 Task: Find a place to stay in Durant, United States, from September 5 to September 13 for 6 adults, with a price range of ₹15,000 to ₹20,000, 3 bedrooms, 3 beds, and 3 bathrooms.
Action: Mouse moved to (464, 100)
Screenshot: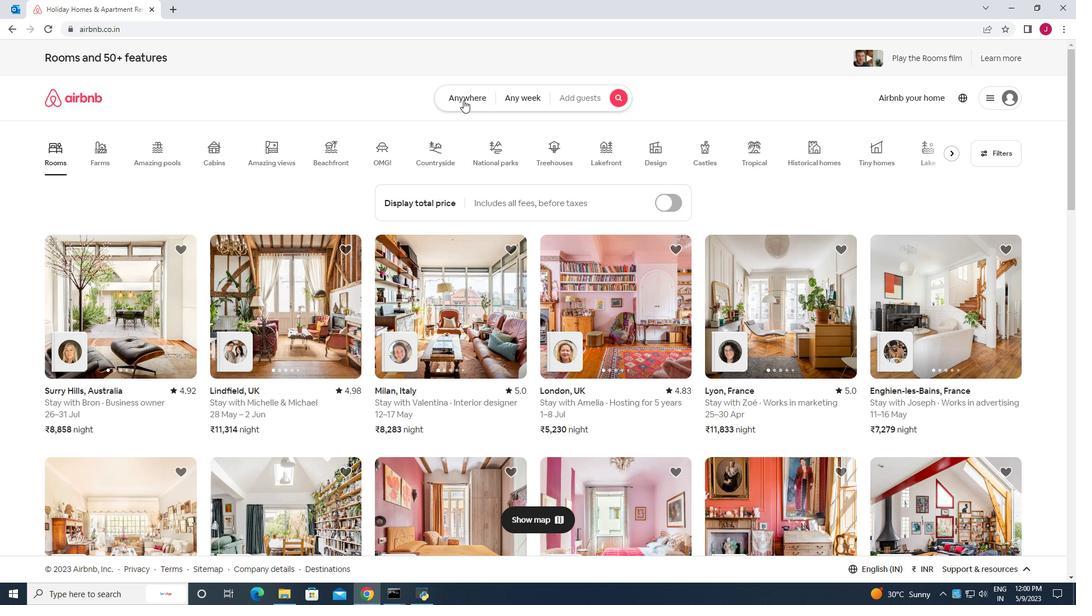 
Action: Mouse pressed left at (464, 100)
Screenshot: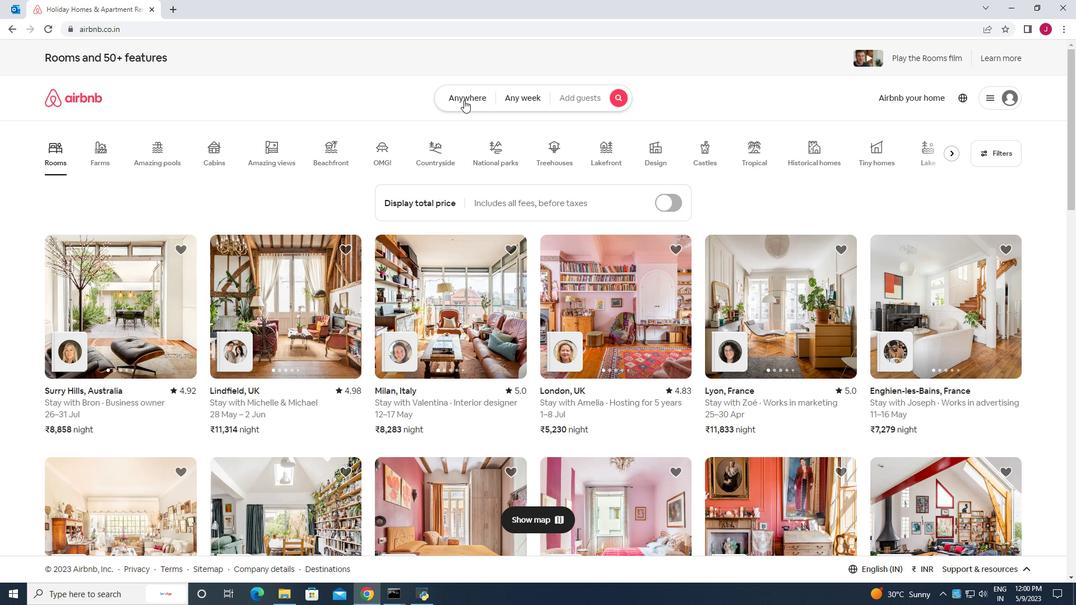 
Action: Mouse moved to (356, 141)
Screenshot: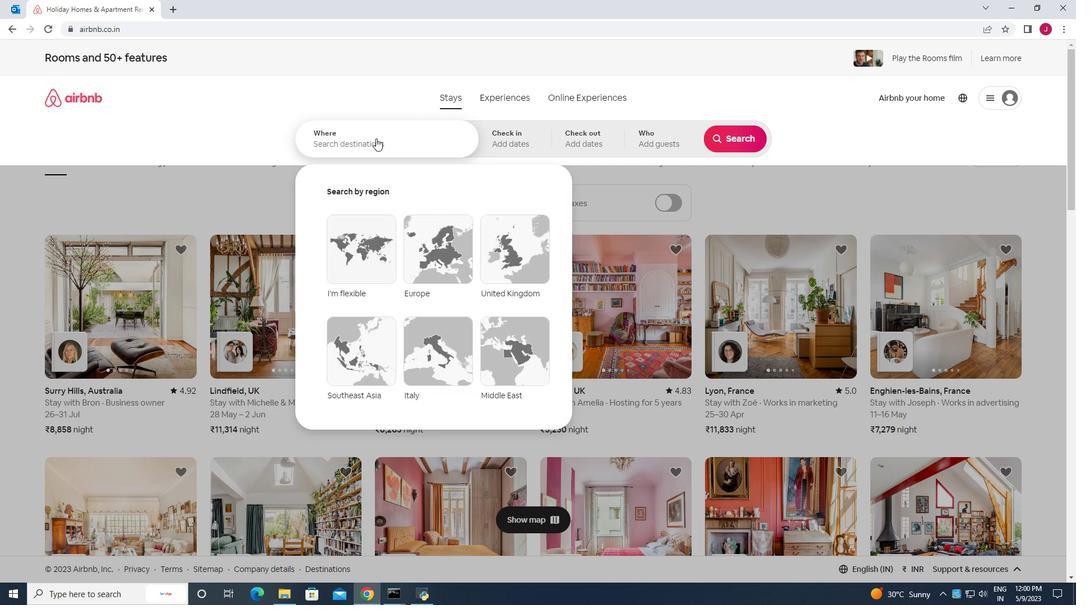 
Action: Mouse pressed left at (356, 141)
Screenshot: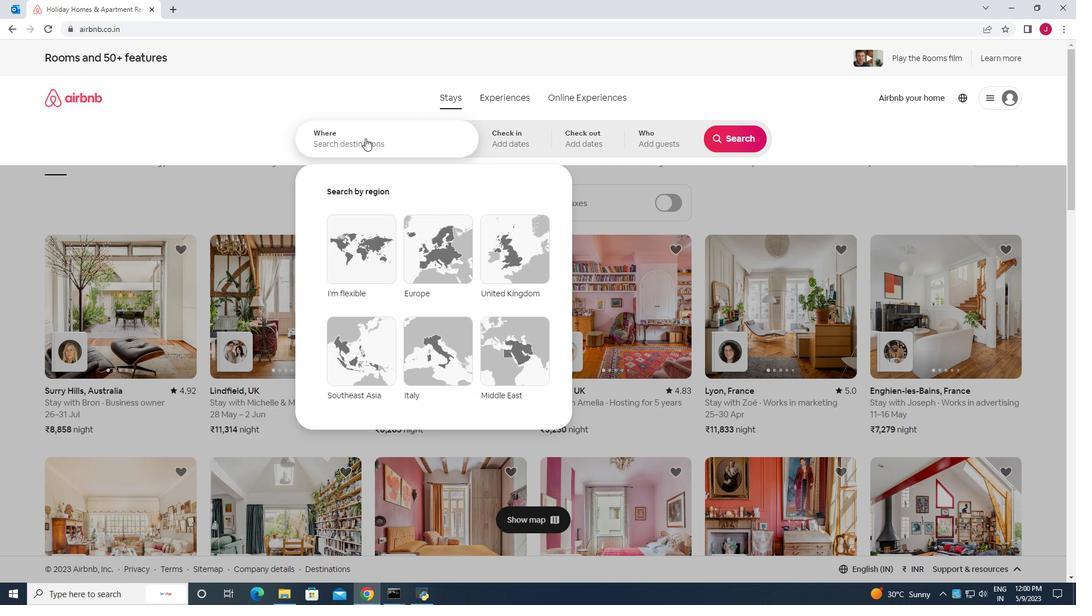 
Action: Key pressed d<Key.backspace><Key.caps_lock>D<Key.caps_lock>urant<Key.space>united<Key.space>states
Screenshot: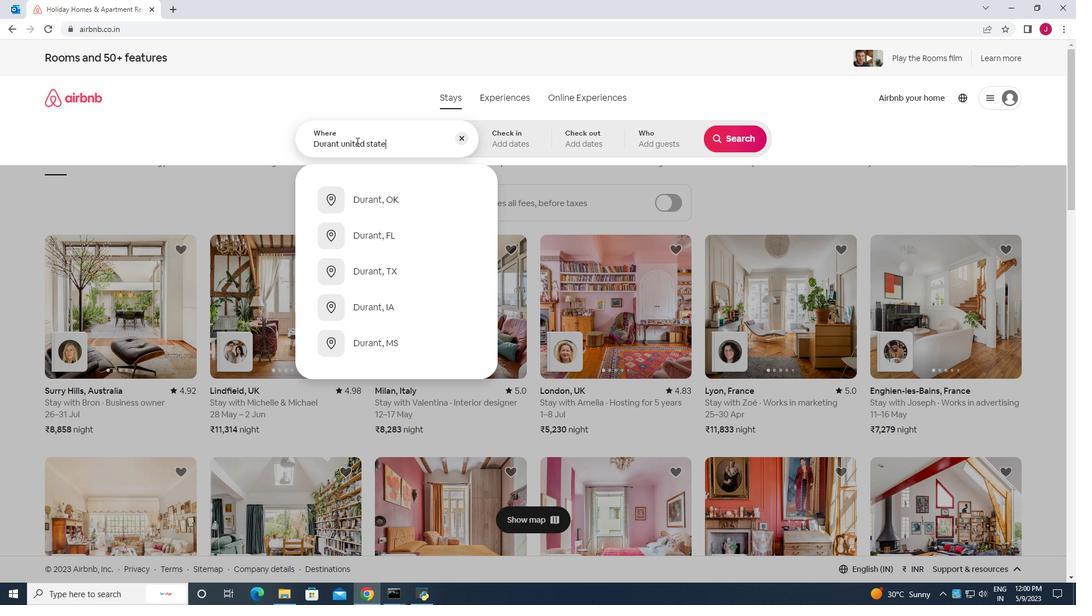 
Action: Mouse moved to (409, 147)
Screenshot: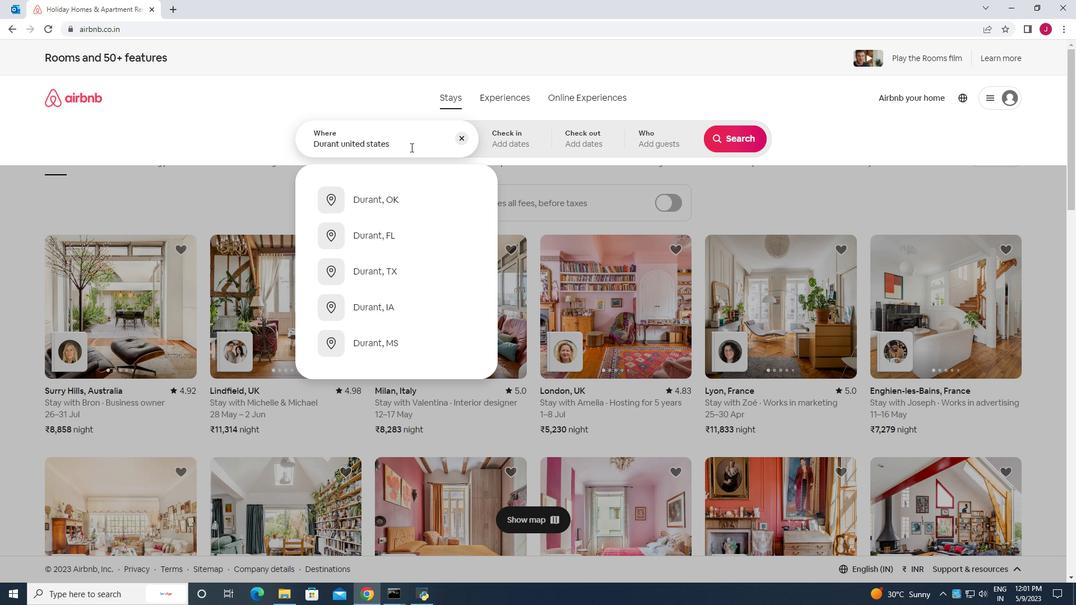 
Action: Key pressed <Key.enter>
Screenshot: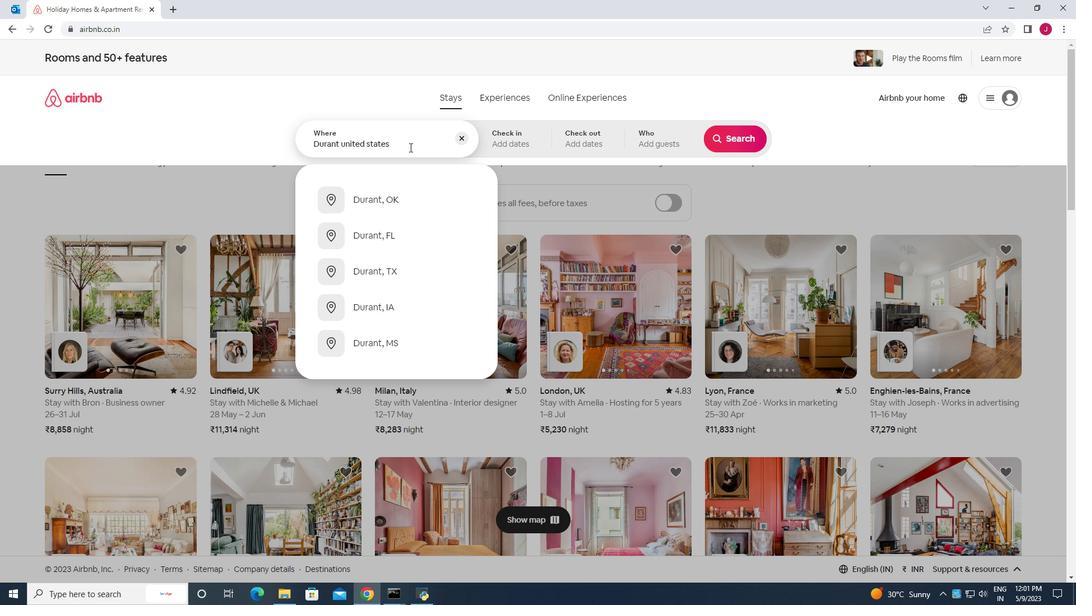 
Action: Mouse moved to (730, 229)
Screenshot: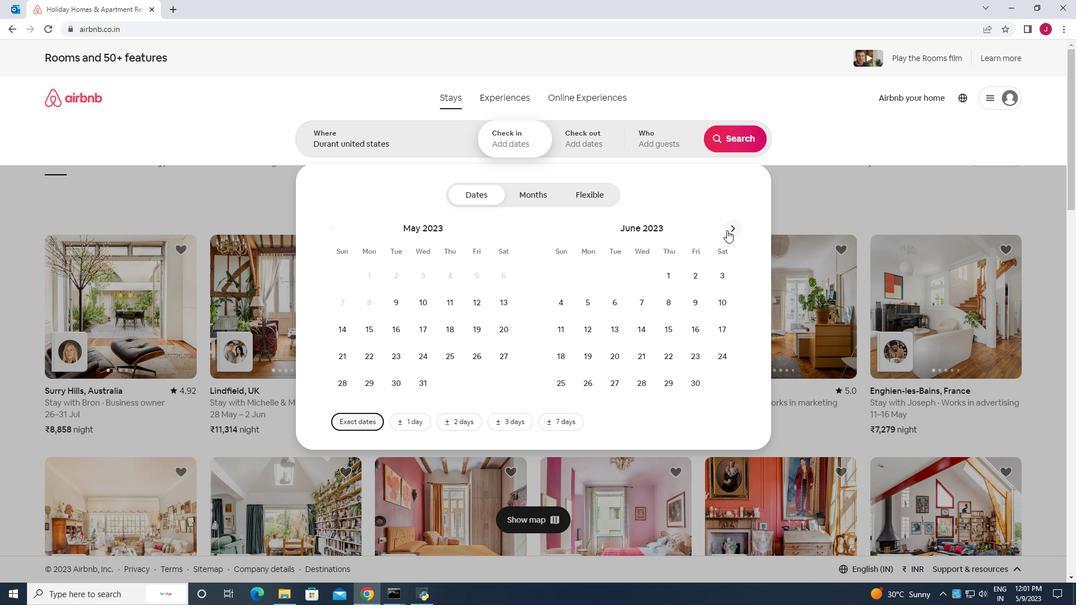 
Action: Mouse pressed left at (730, 229)
Screenshot: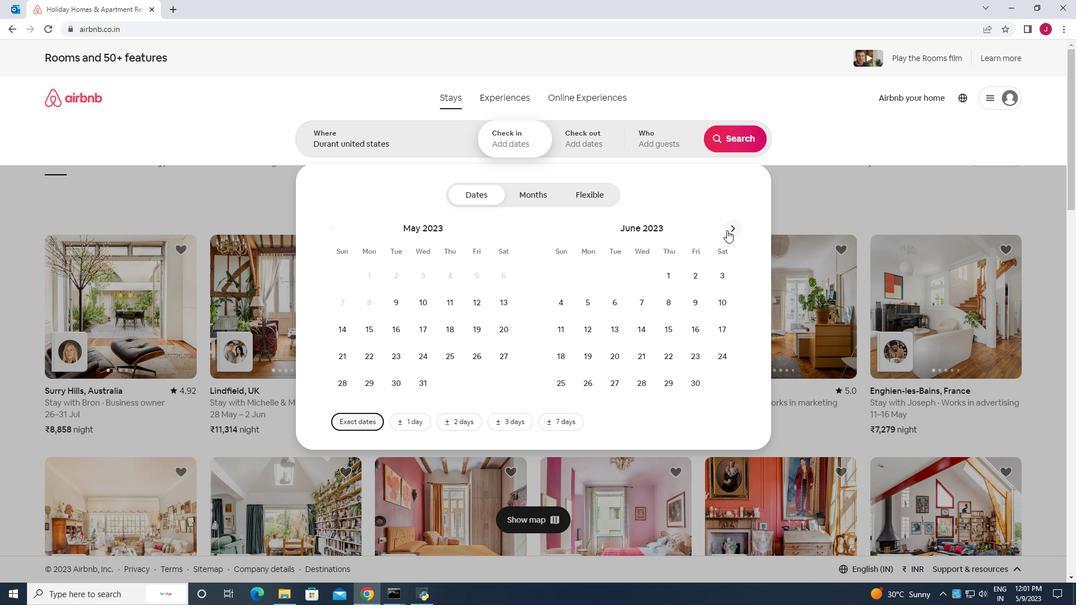 
Action: Mouse moved to (731, 229)
Screenshot: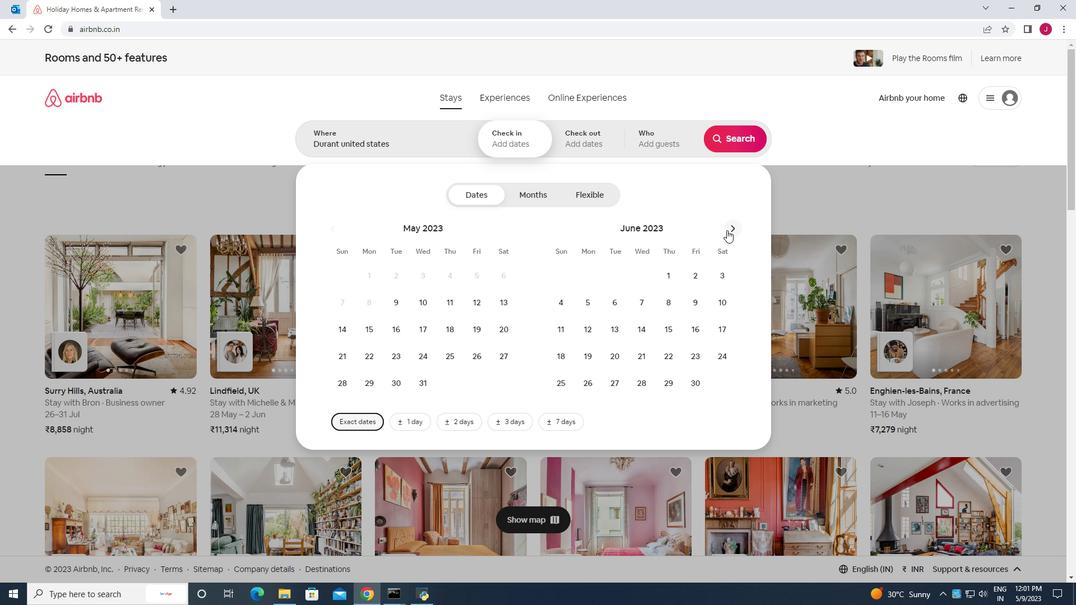 
Action: Mouse pressed left at (731, 229)
Screenshot: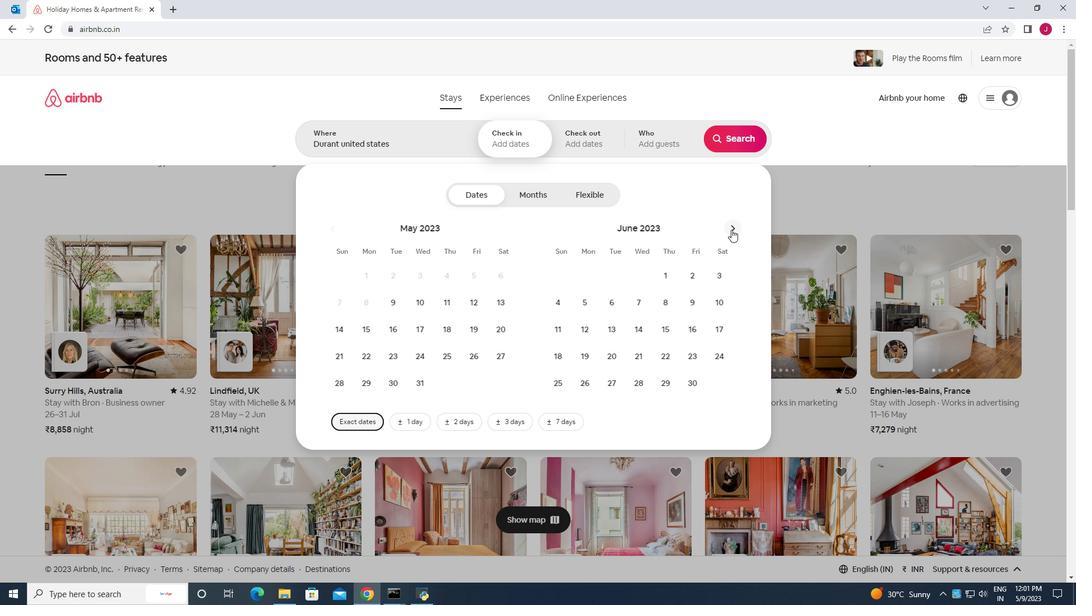 
Action: Mouse moved to (729, 229)
Screenshot: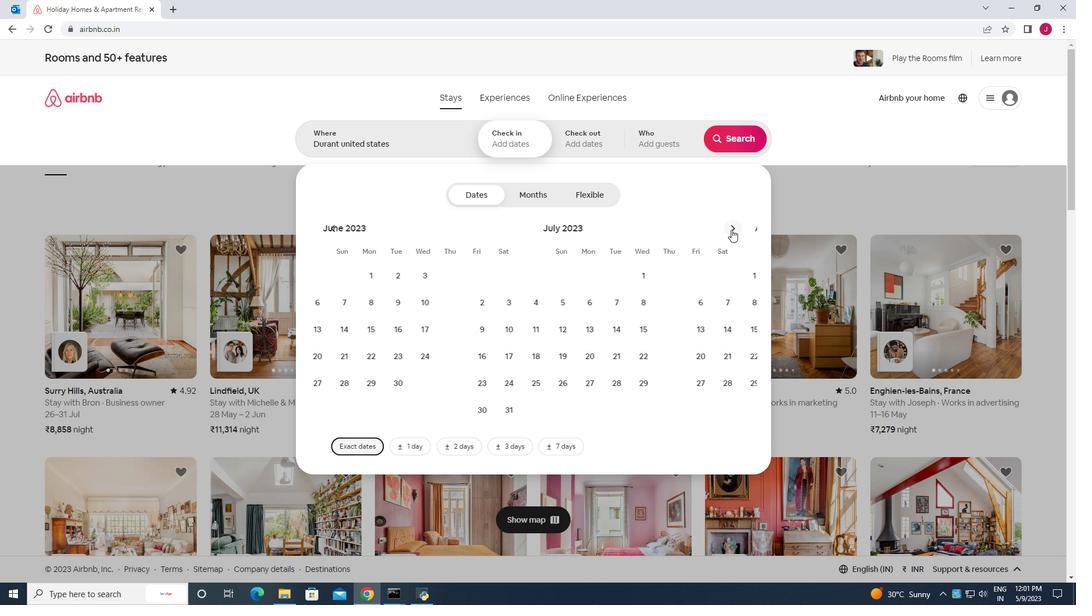 
Action: Mouse pressed left at (729, 229)
Screenshot: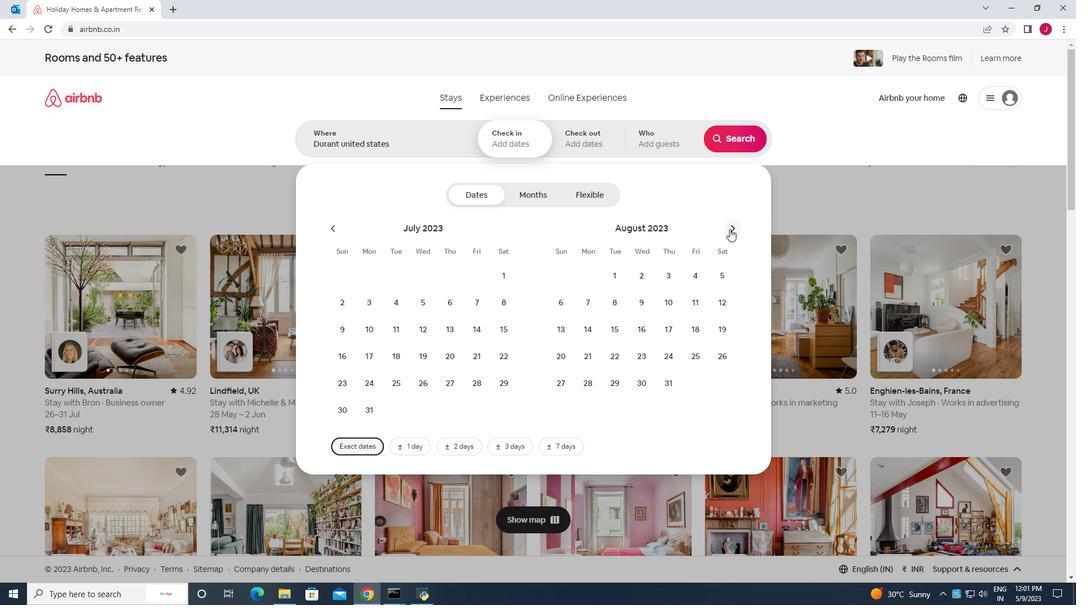 
Action: Mouse moved to (613, 302)
Screenshot: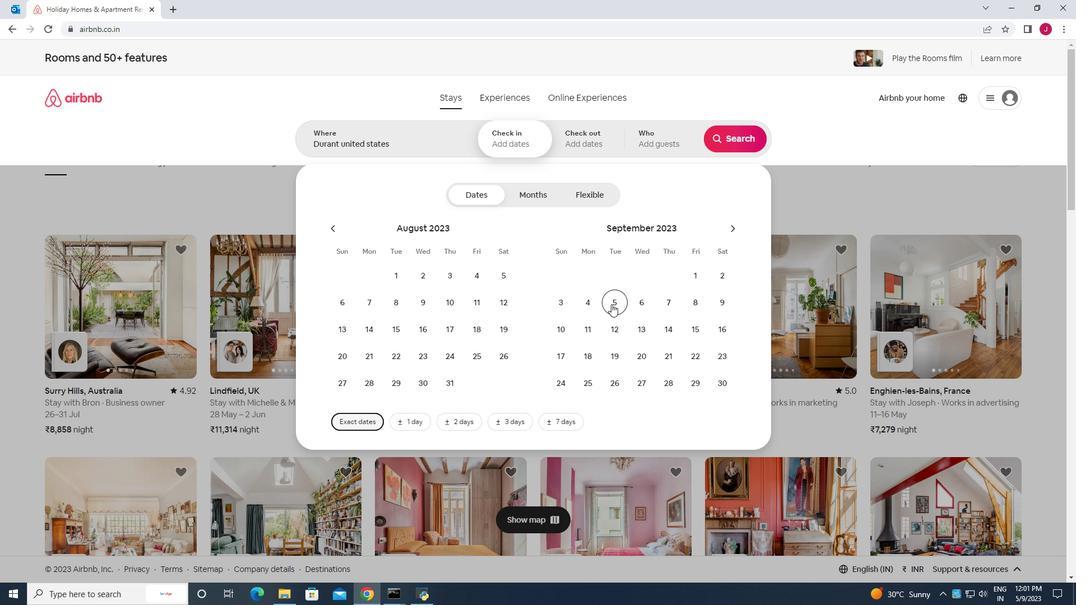 
Action: Mouse pressed left at (613, 302)
Screenshot: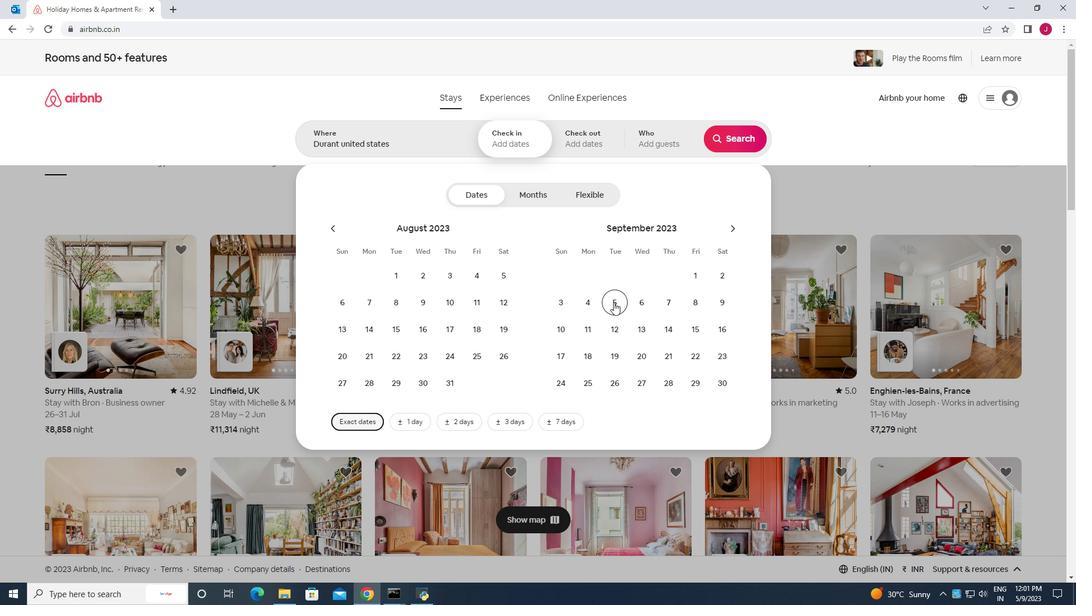 
Action: Mouse moved to (644, 329)
Screenshot: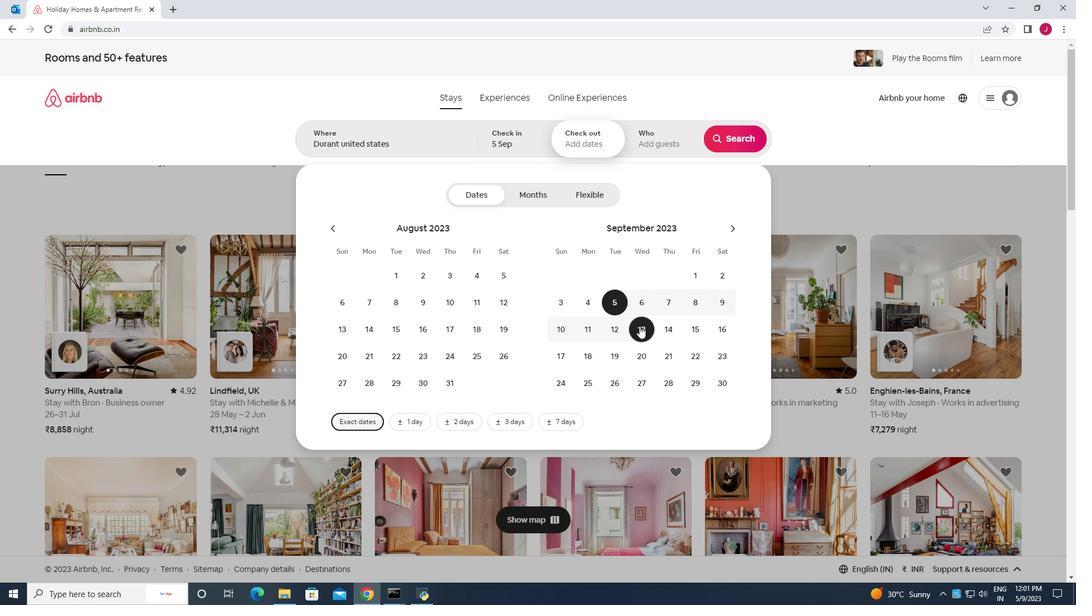 
Action: Mouse pressed left at (644, 329)
Screenshot: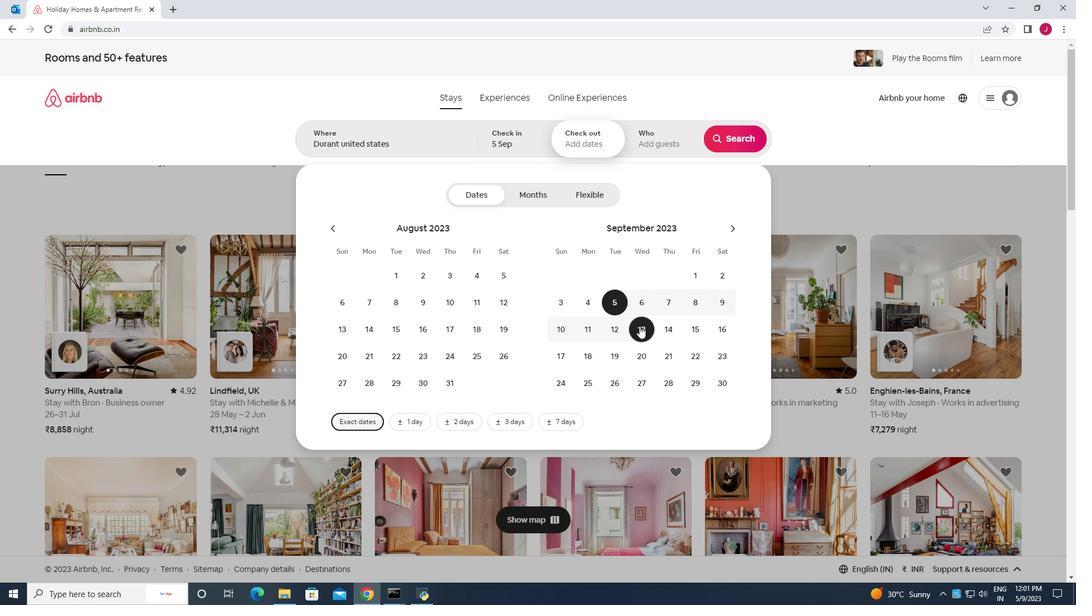 
Action: Mouse moved to (658, 144)
Screenshot: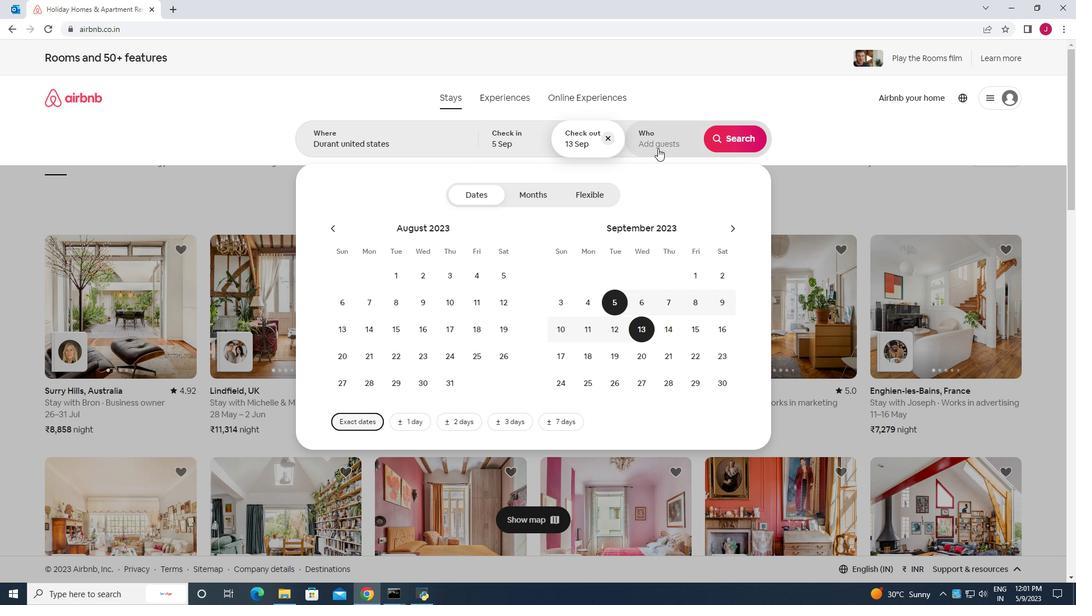 
Action: Mouse pressed left at (658, 144)
Screenshot: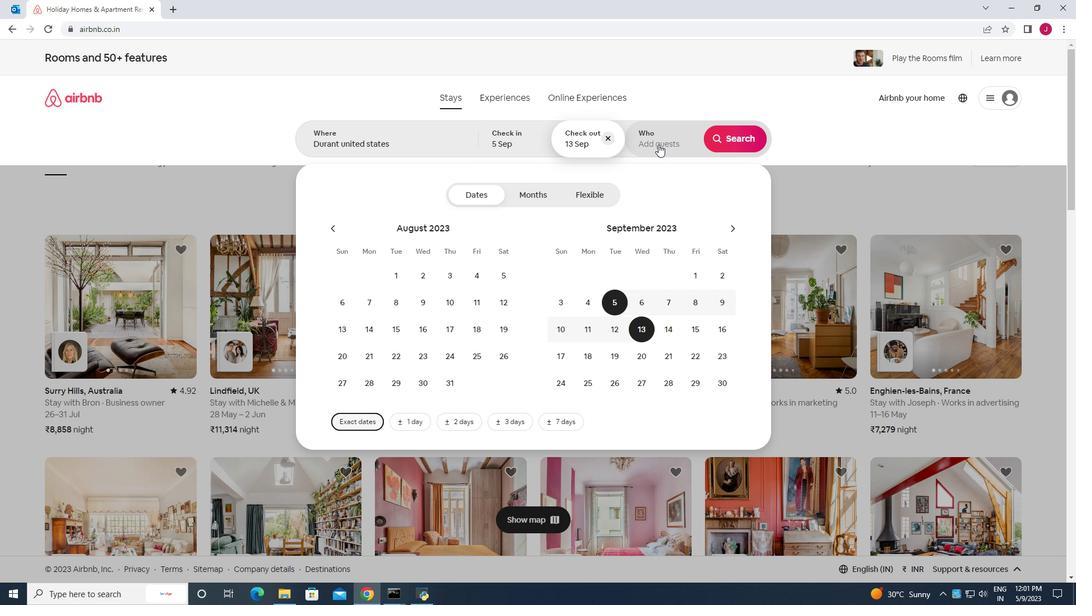 
Action: Mouse moved to (742, 199)
Screenshot: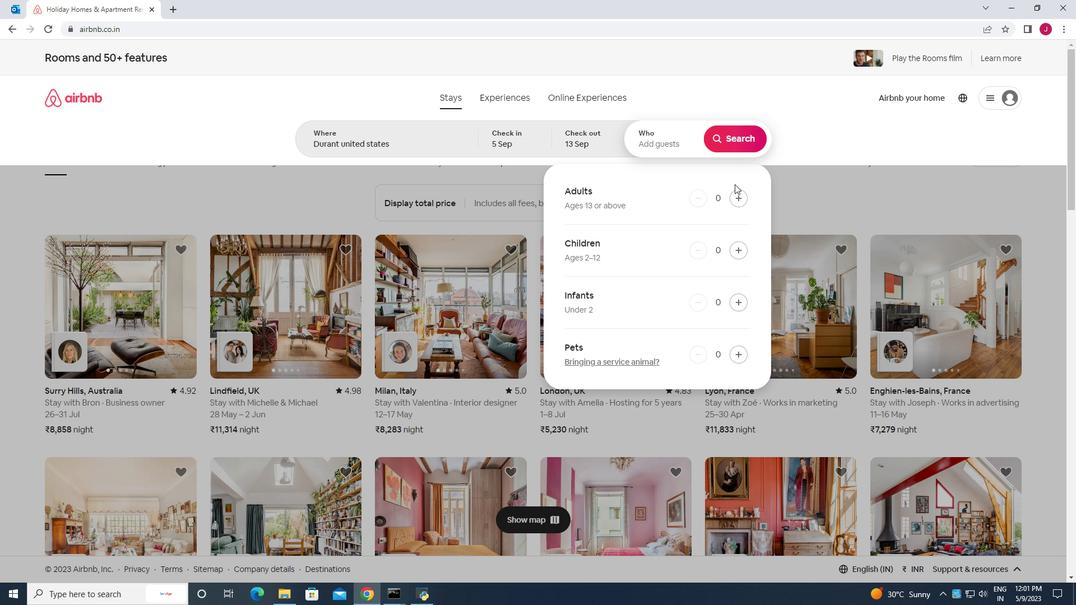 
Action: Mouse pressed left at (742, 199)
Screenshot: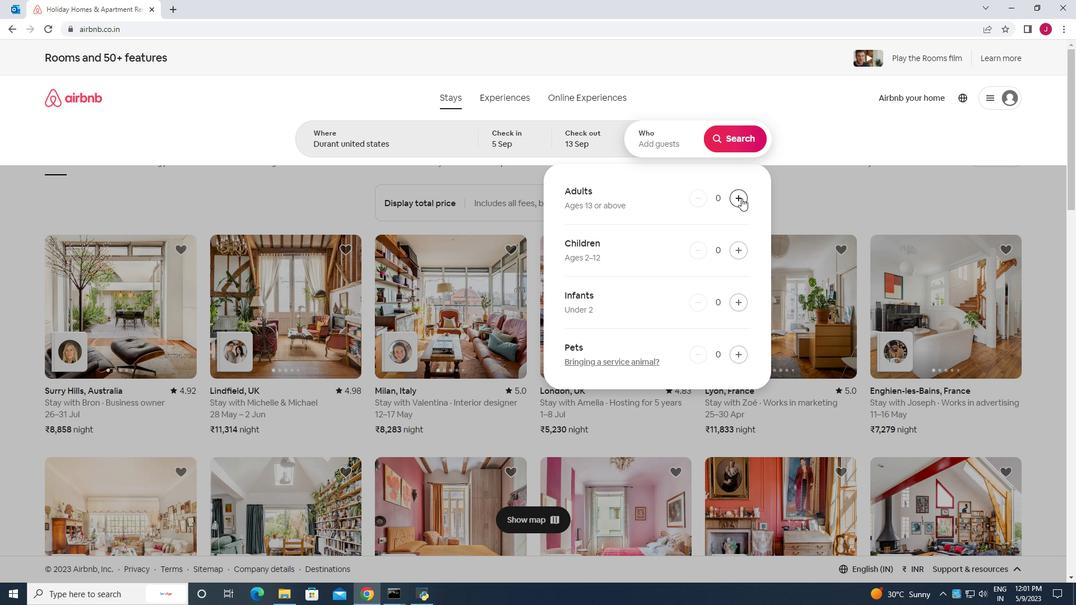 
Action: Mouse moved to (742, 199)
Screenshot: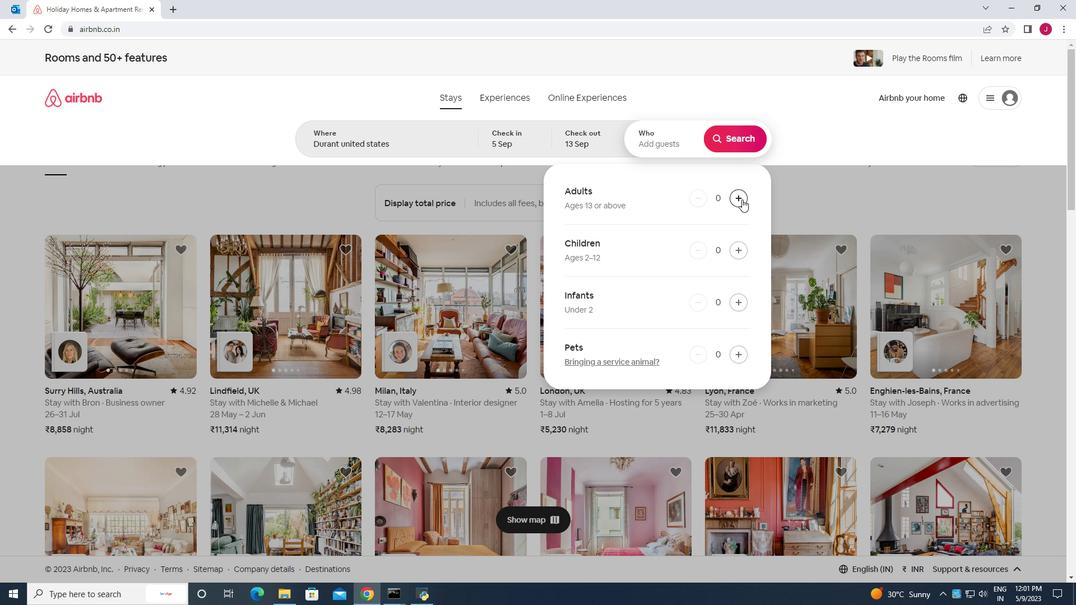 
Action: Mouse pressed left at (742, 199)
Screenshot: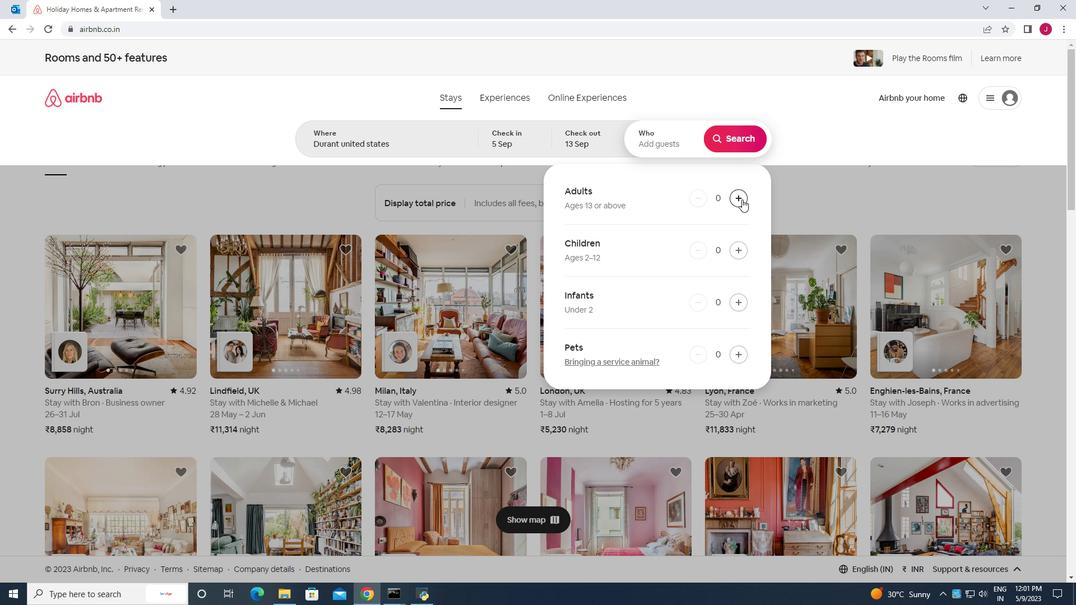 
Action: Mouse pressed left at (742, 199)
Screenshot: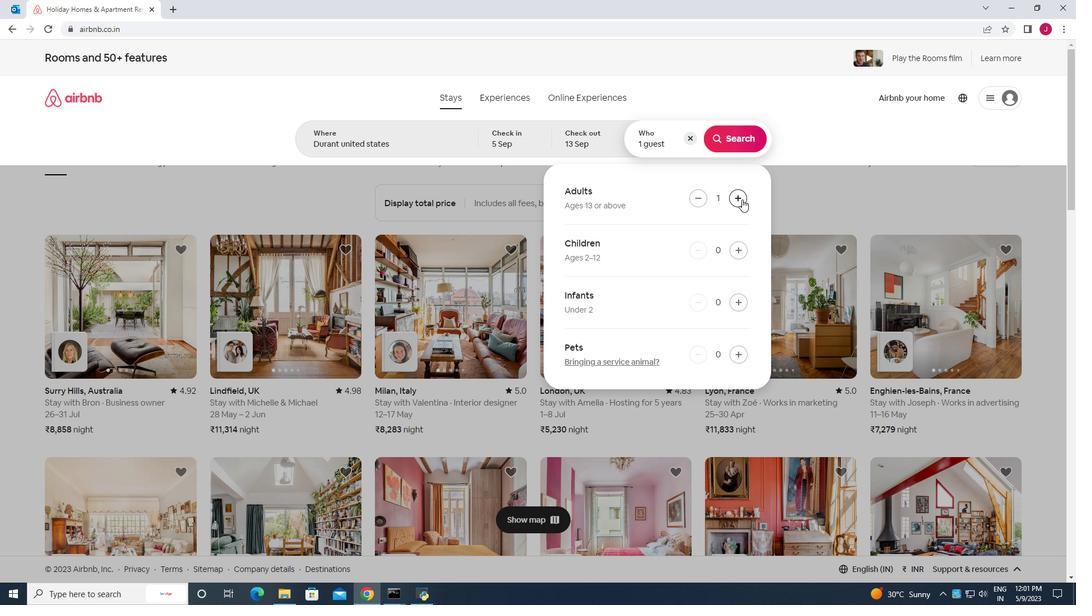
Action: Mouse pressed left at (742, 199)
Screenshot: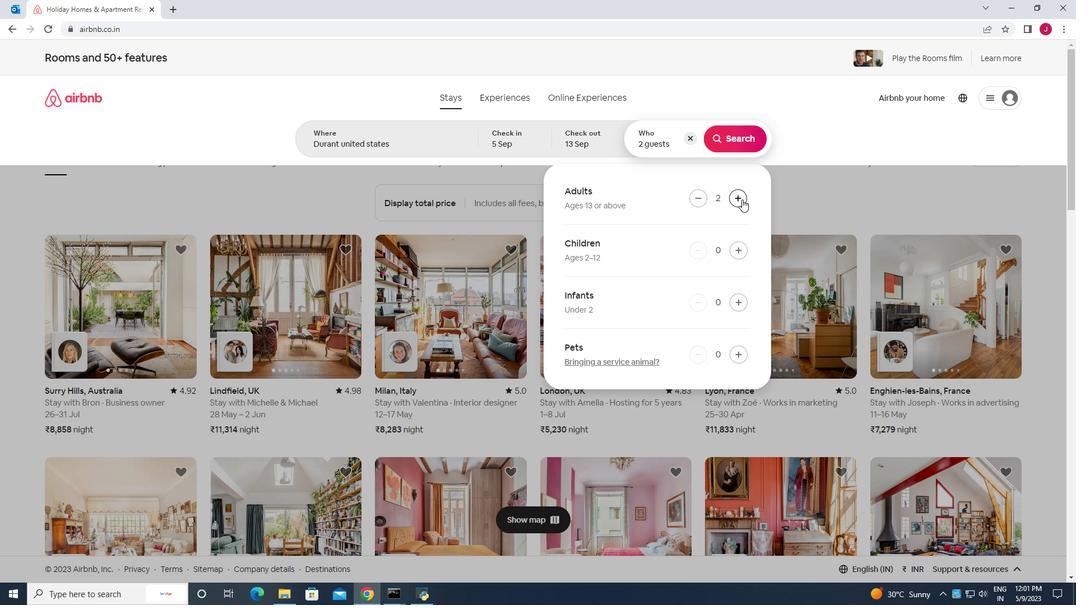 
Action: Mouse pressed left at (742, 199)
Screenshot: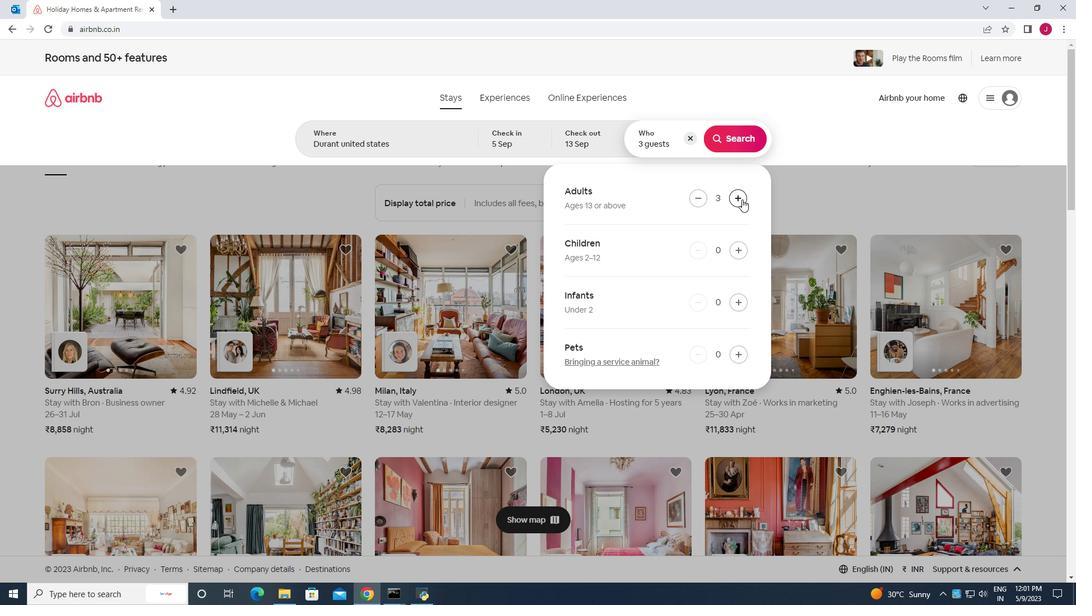 
Action: Mouse pressed left at (742, 199)
Screenshot: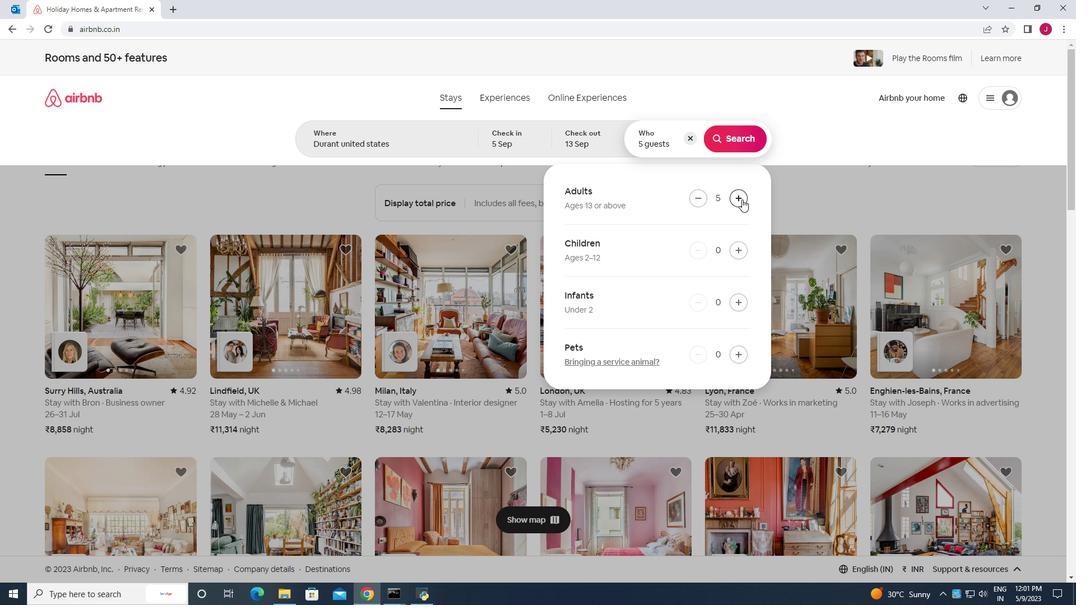 
Action: Mouse moved to (741, 137)
Screenshot: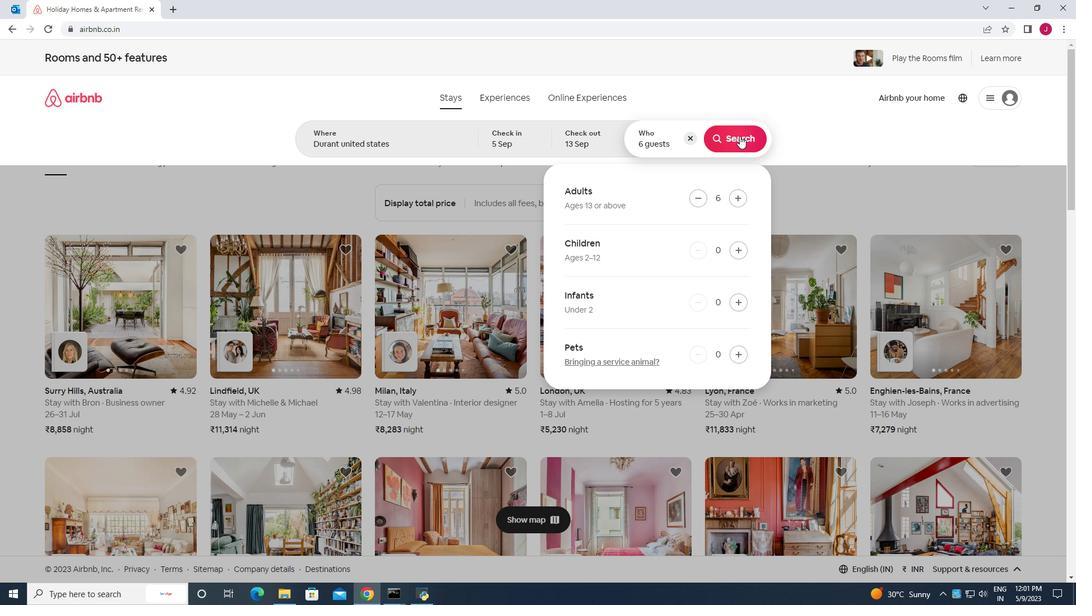 
Action: Mouse pressed left at (741, 137)
Screenshot: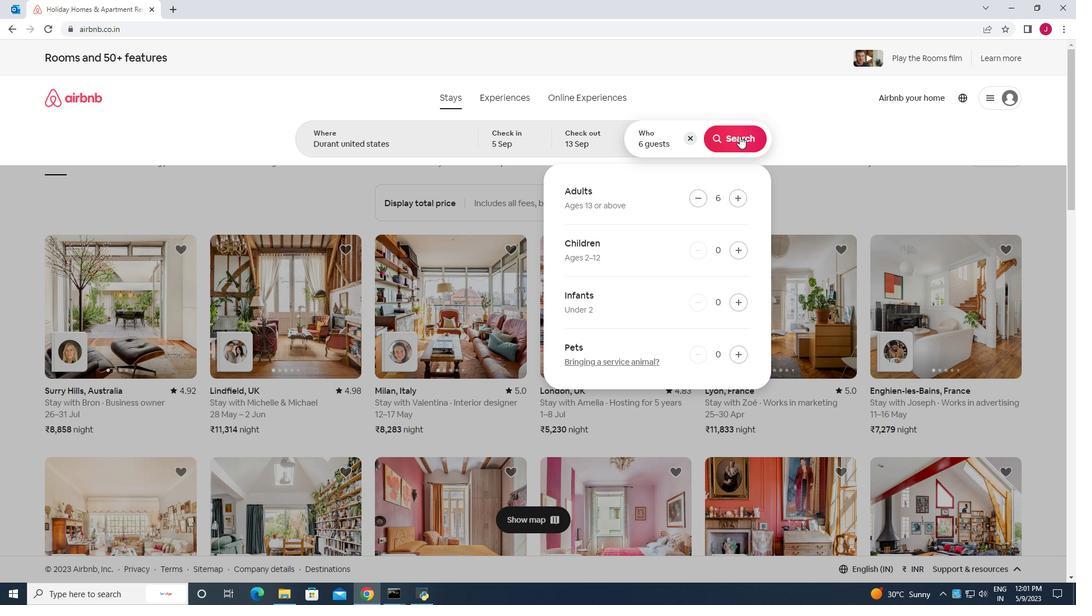 
Action: Mouse moved to (1034, 104)
Screenshot: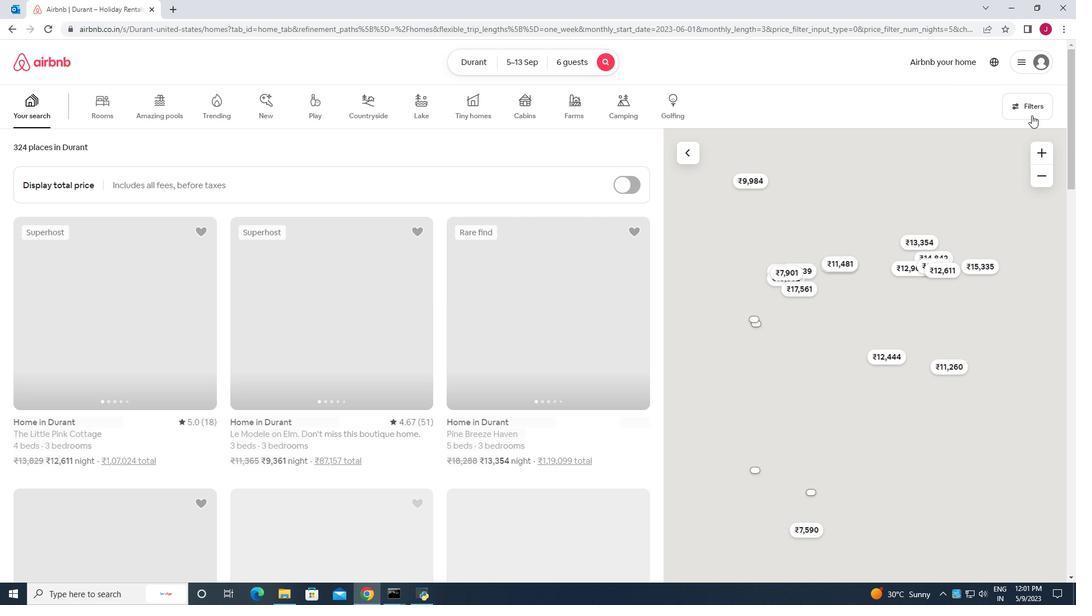 
Action: Mouse pressed left at (1034, 104)
Screenshot: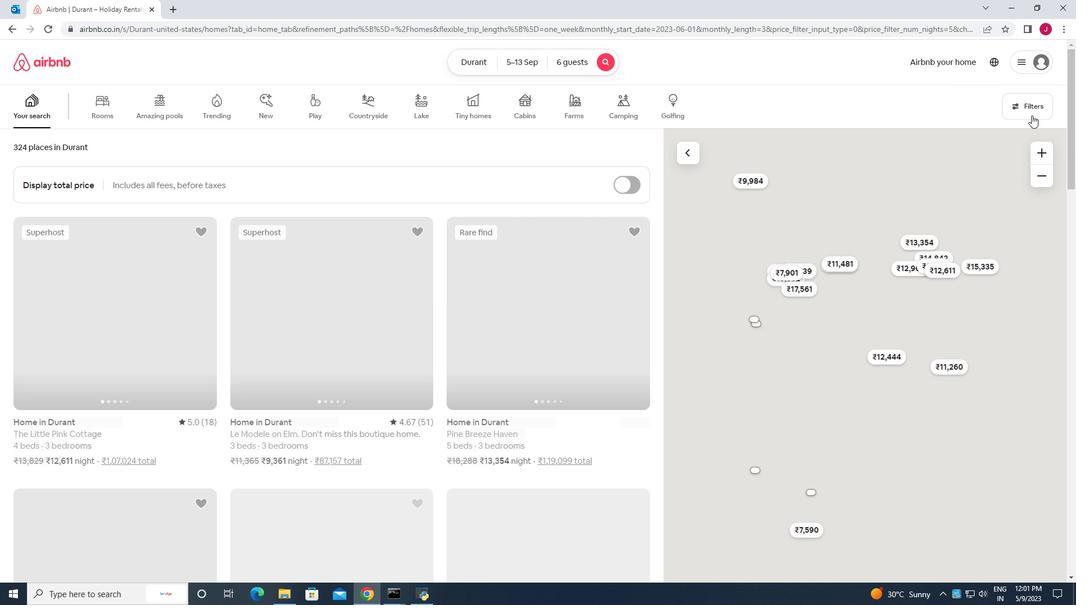 
Action: Mouse moved to (409, 380)
Screenshot: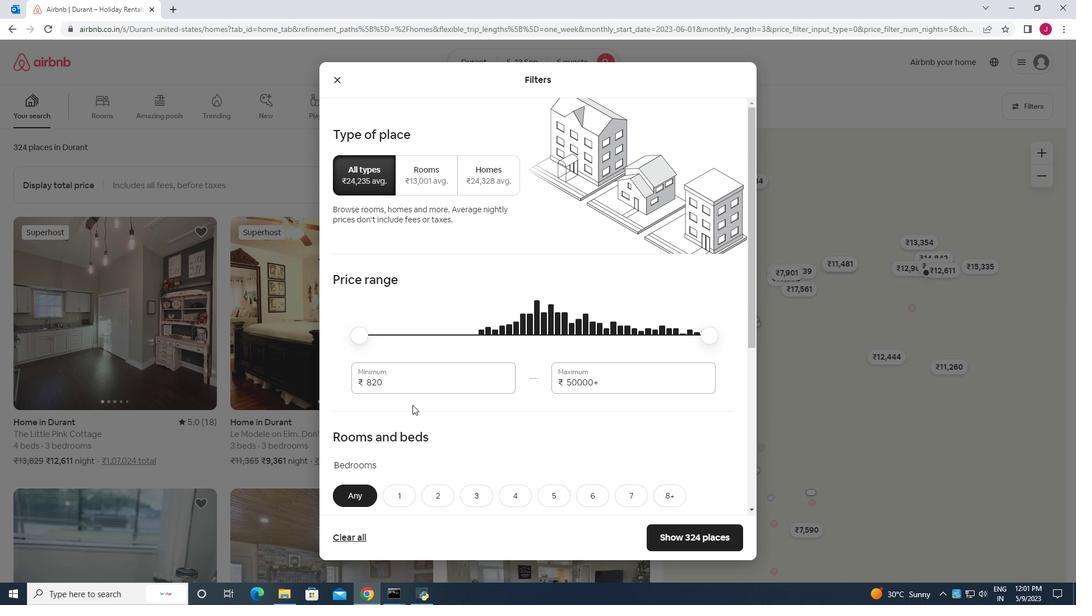 
Action: Mouse pressed left at (409, 380)
Screenshot: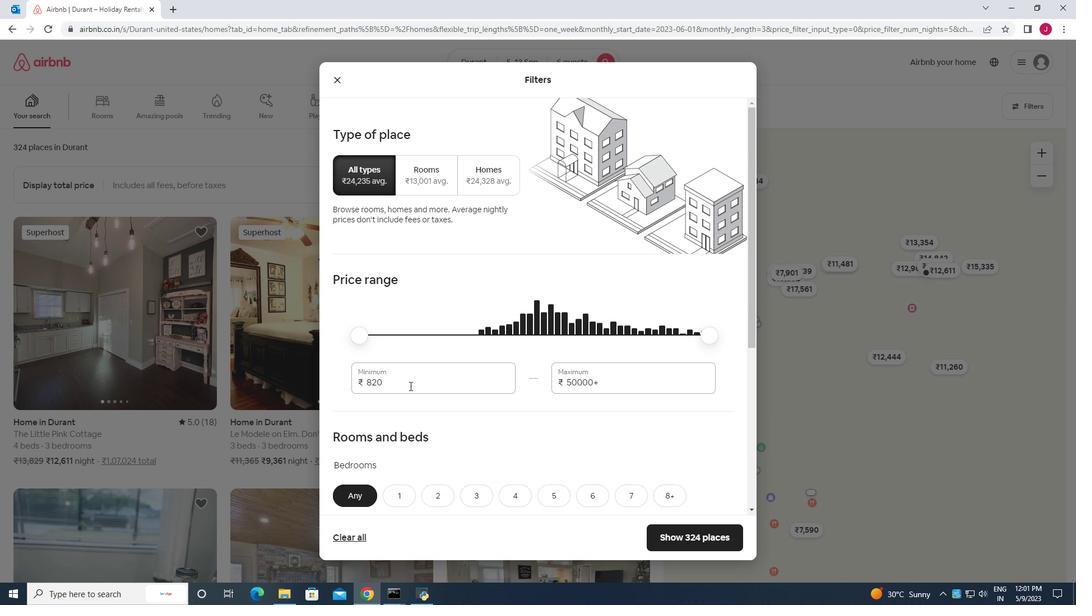 
Action: Mouse moved to (409, 380)
Screenshot: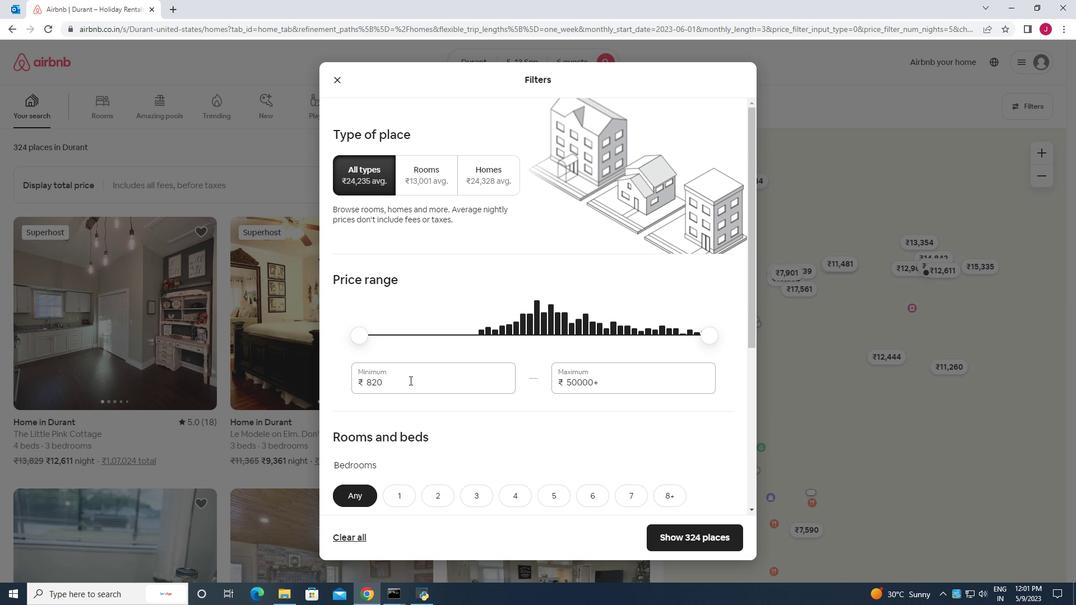 
Action: Key pressed <Key.backspace><Key.backspace><Key.backspace><Key.backspace><Key.backspace><Key.backspace><Key.backspace><Key.backspace><Key.backspace><Key.backspace><Key.backspace><Key.backspace>15000
Screenshot: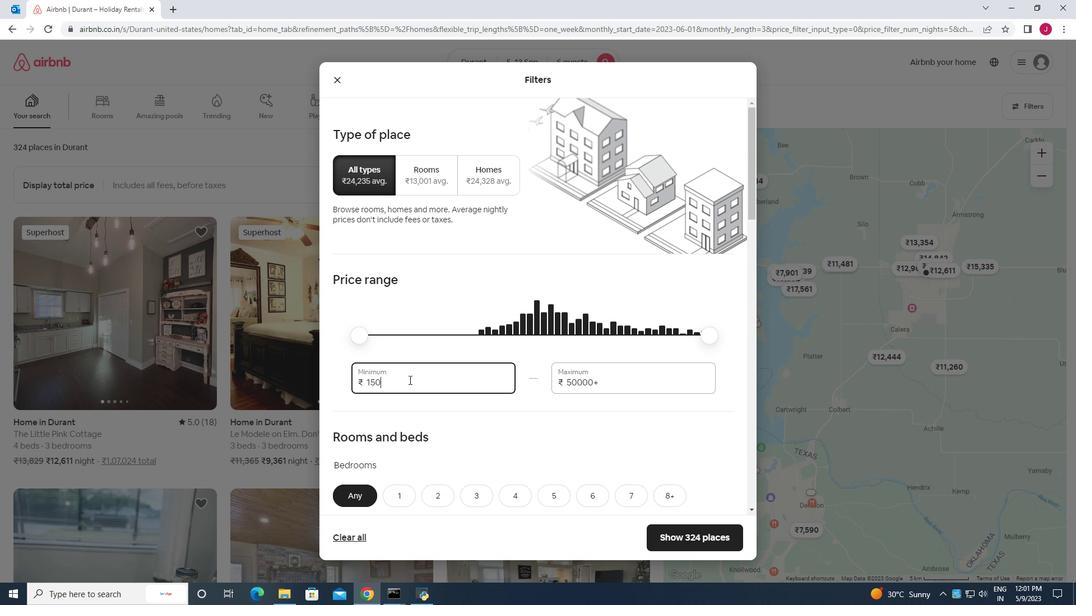 
Action: Mouse moved to (613, 380)
Screenshot: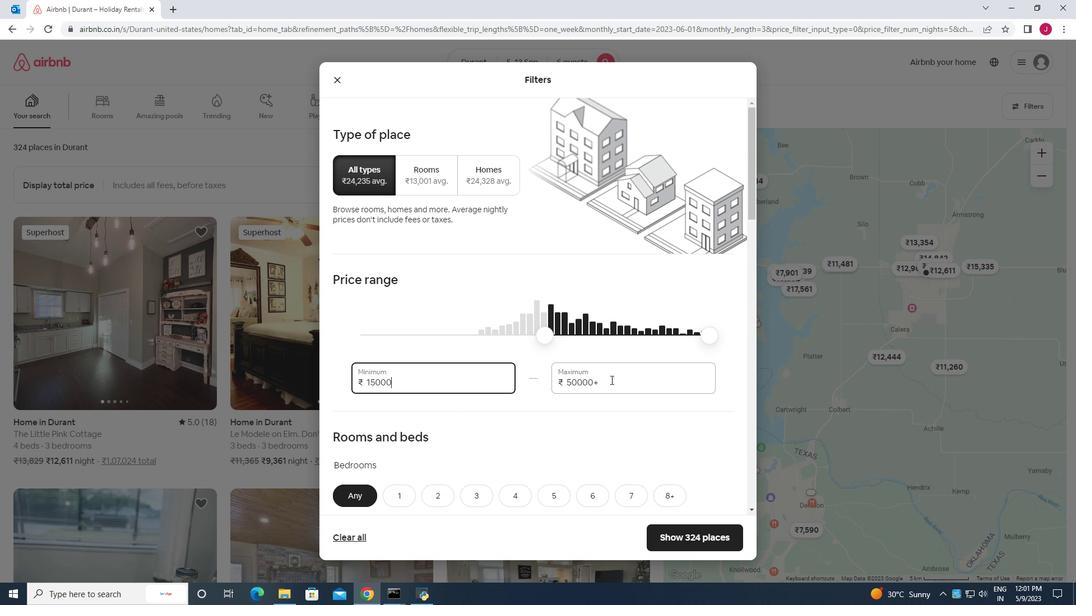 
Action: Mouse pressed left at (613, 380)
Screenshot: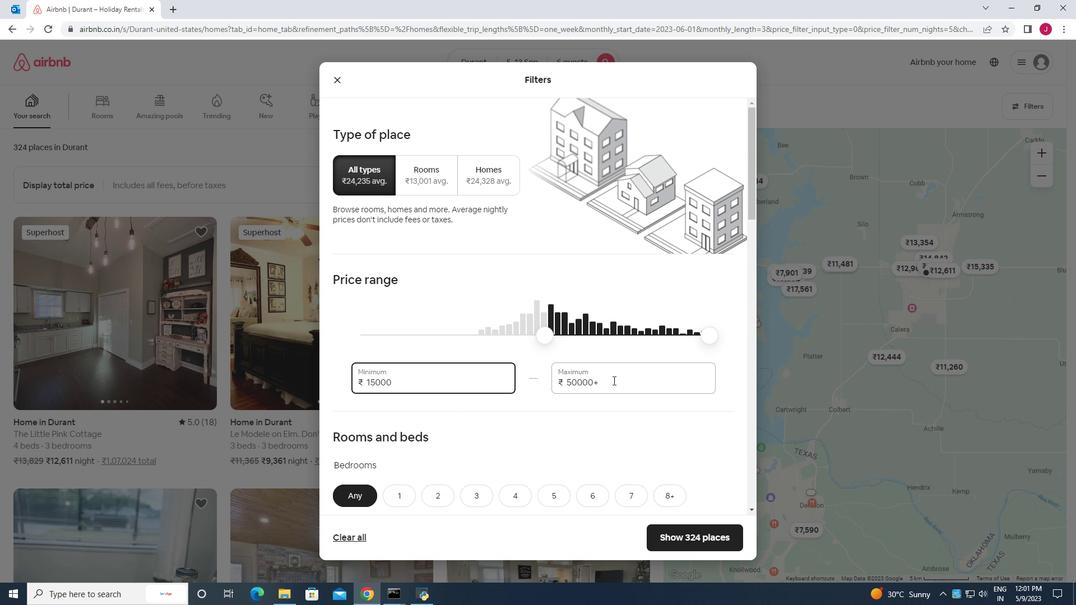 
Action: Mouse moved to (613, 380)
Screenshot: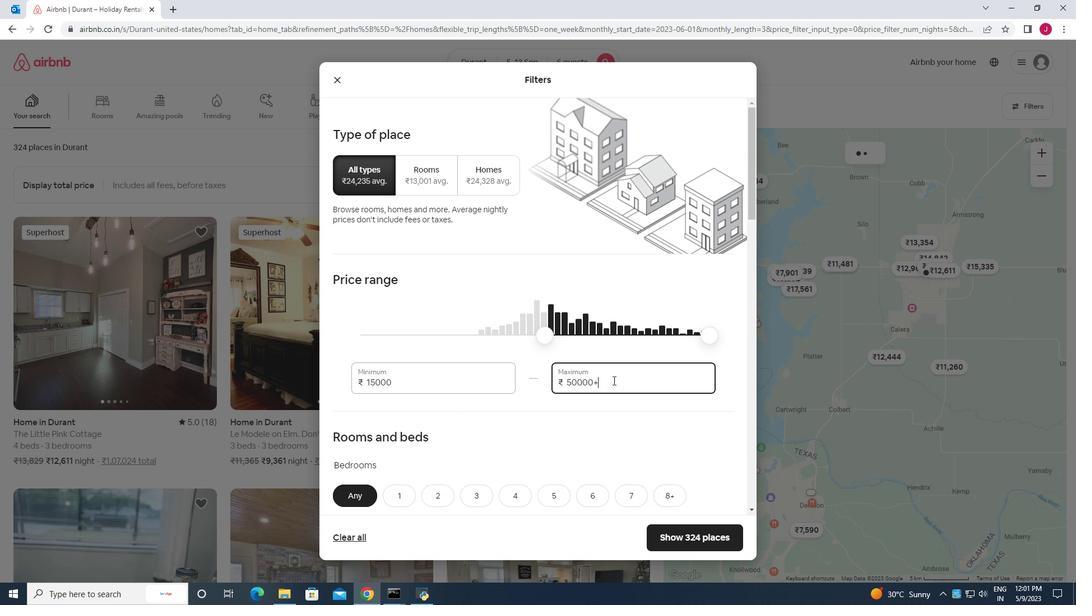 
Action: Key pressed <Key.backspace><Key.backspace><Key.backspace><Key.backspace><Key.backspace><Key.backspace><Key.backspace>0000
Screenshot: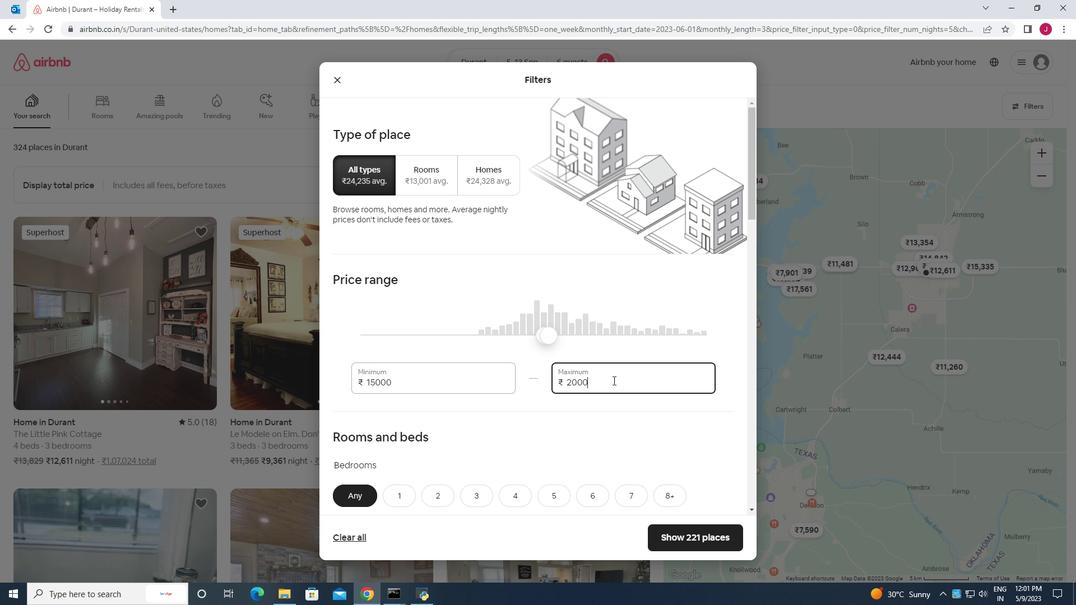 
Action: Mouse moved to (549, 416)
Screenshot: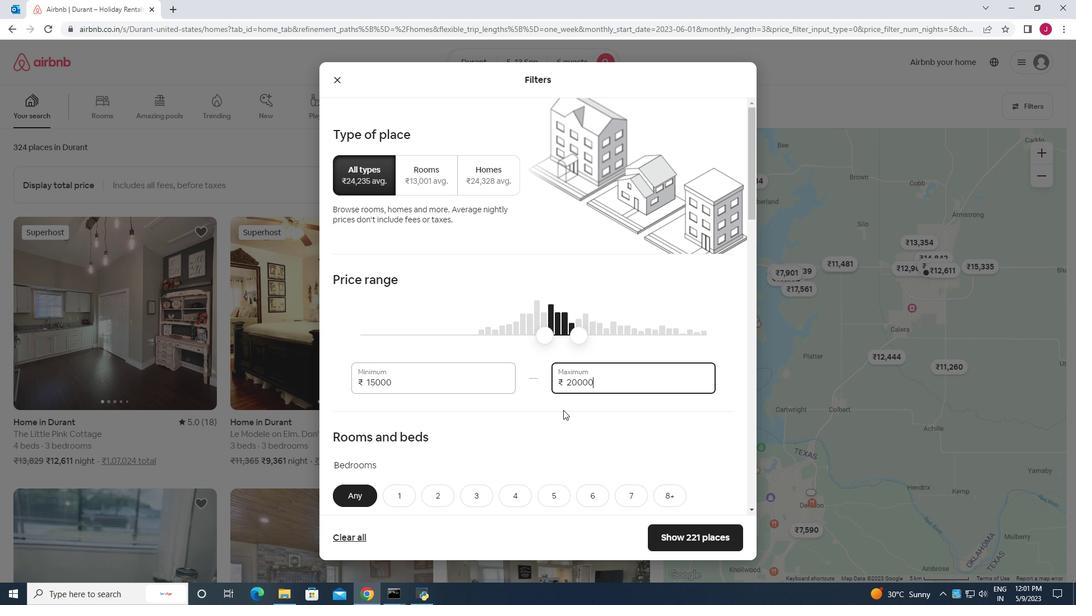 
Action: Mouse scrolled (549, 415) with delta (0, 0)
Screenshot: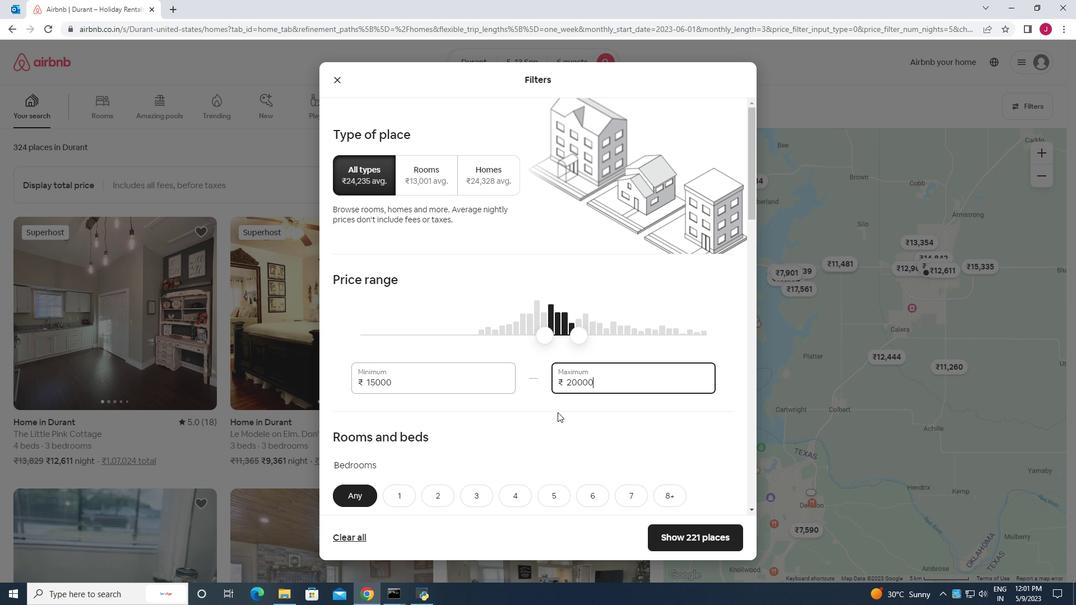 
Action: Mouse scrolled (549, 415) with delta (0, 0)
Screenshot: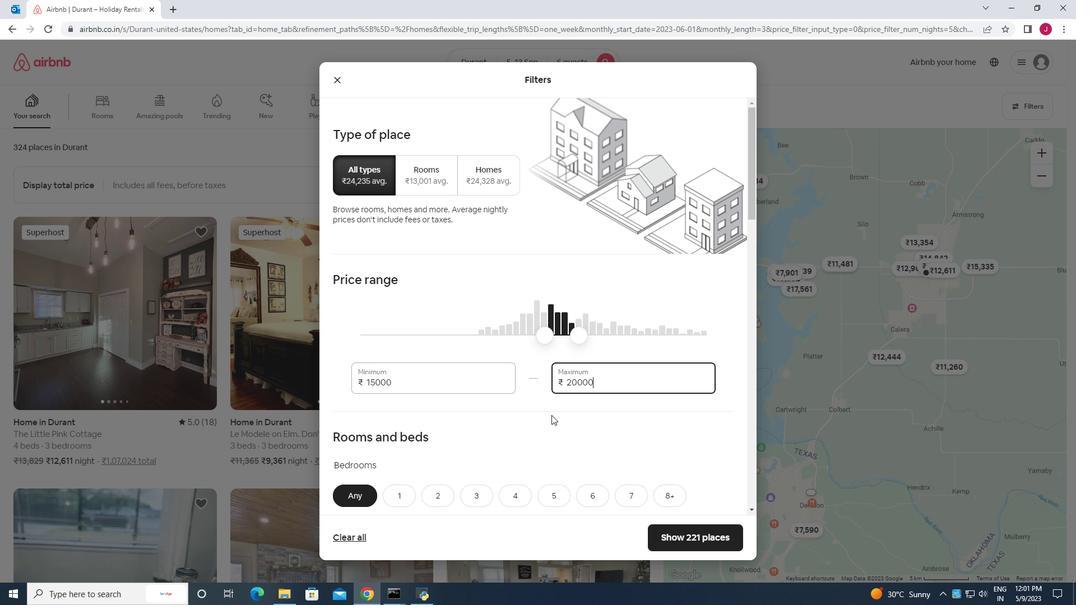 
Action: Mouse scrolled (549, 415) with delta (0, 0)
Screenshot: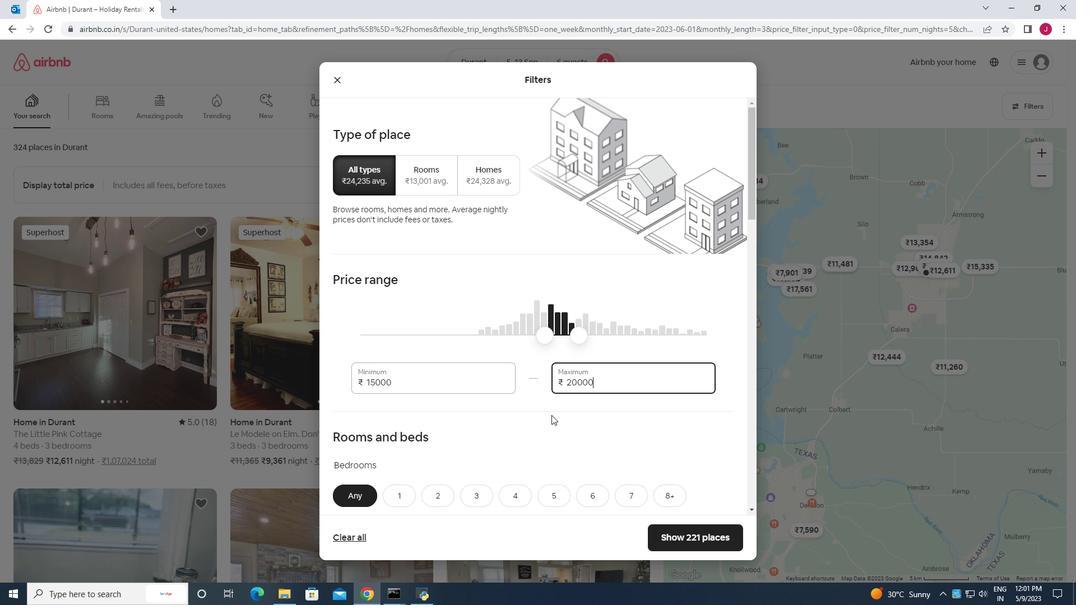 
Action: Mouse moved to (442, 313)
Screenshot: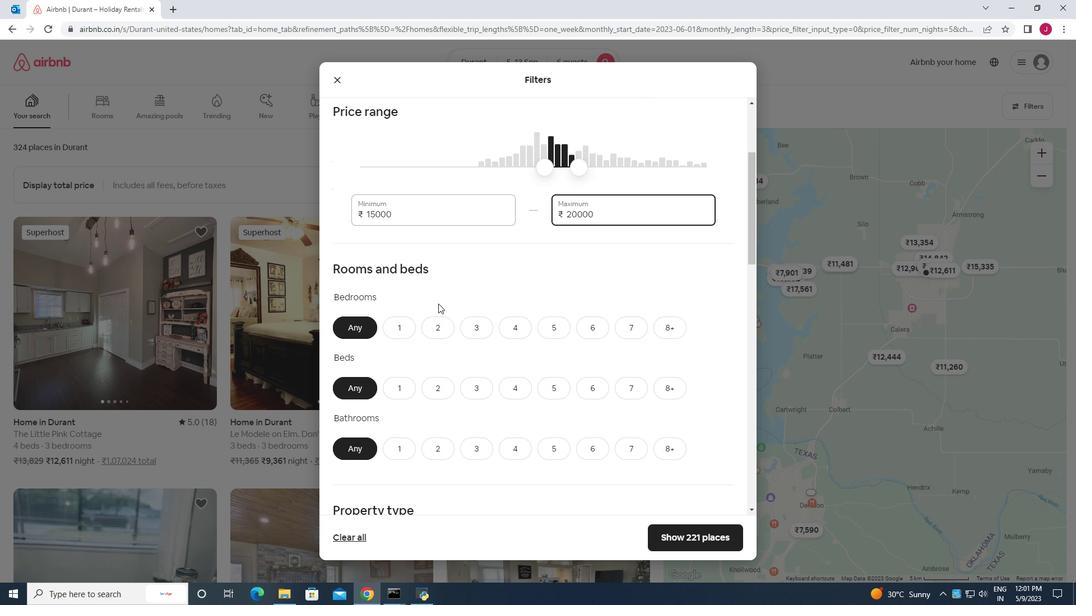 
Action: Mouse scrolled (442, 312) with delta (0, 0)
Screenshot: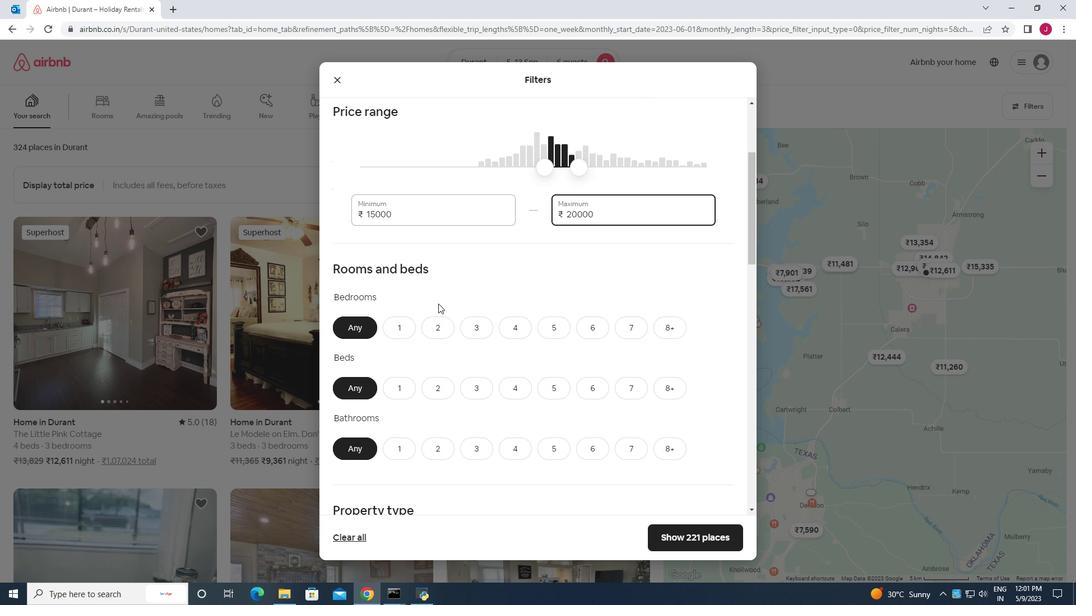 
Action: Mouse moved to (442, 313)
Screenshot: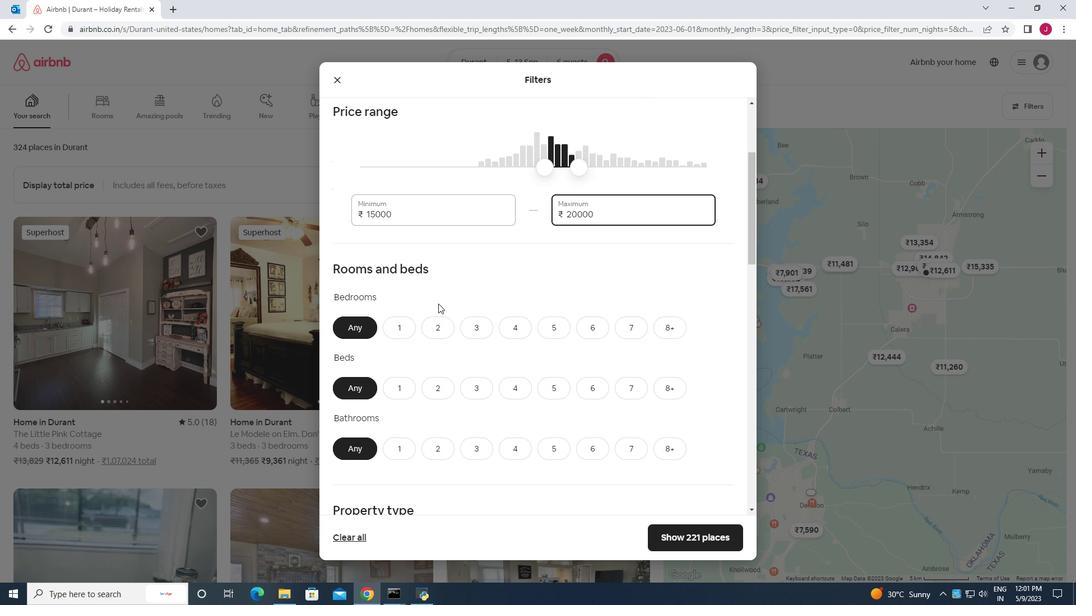 
Action: Mouse scrolled (442, 313) with delta (0, 0)
Screenshot: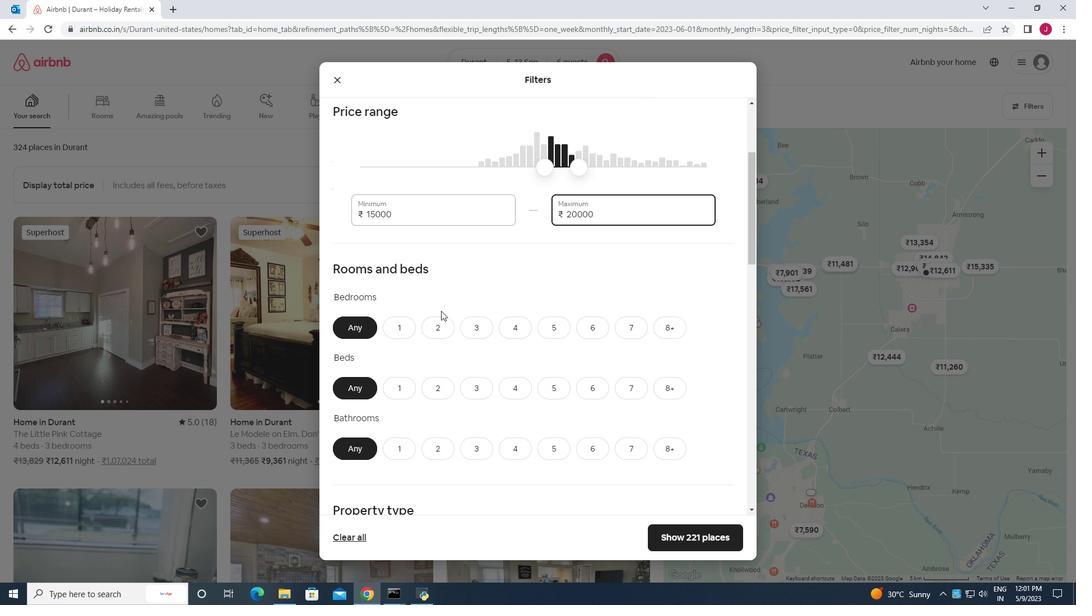 
Action: Mouse moved to (478, 211)
Screenshot: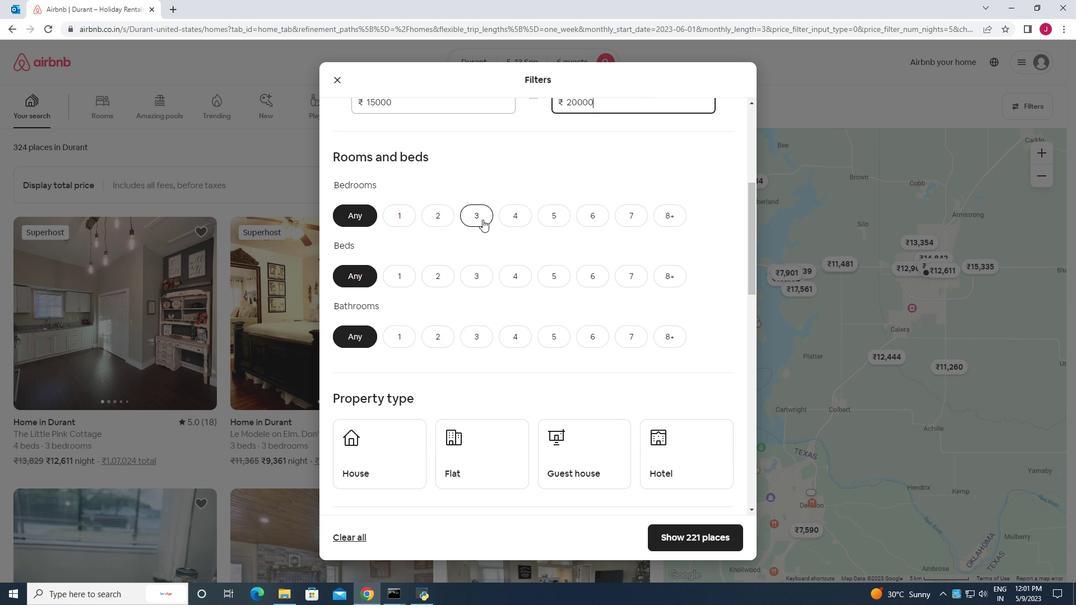
Action: Mouse pressed left at (478, 211)
Screenshot: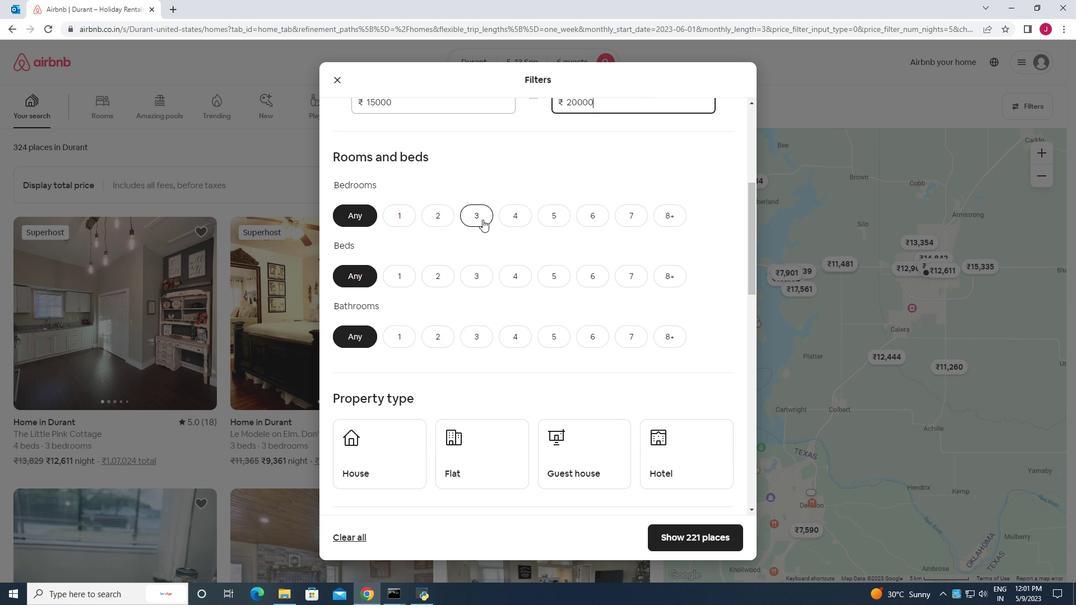 
Action: Mouse moved to (483, 275)
Screenshot: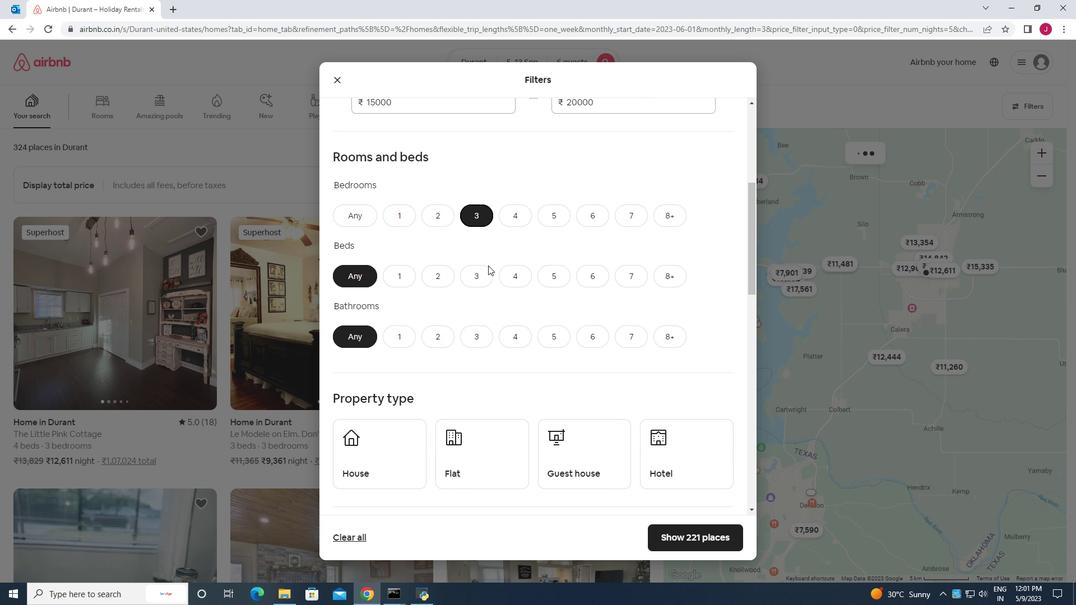 
Action: Mouse pressed left at (483, 275)
Screenshot: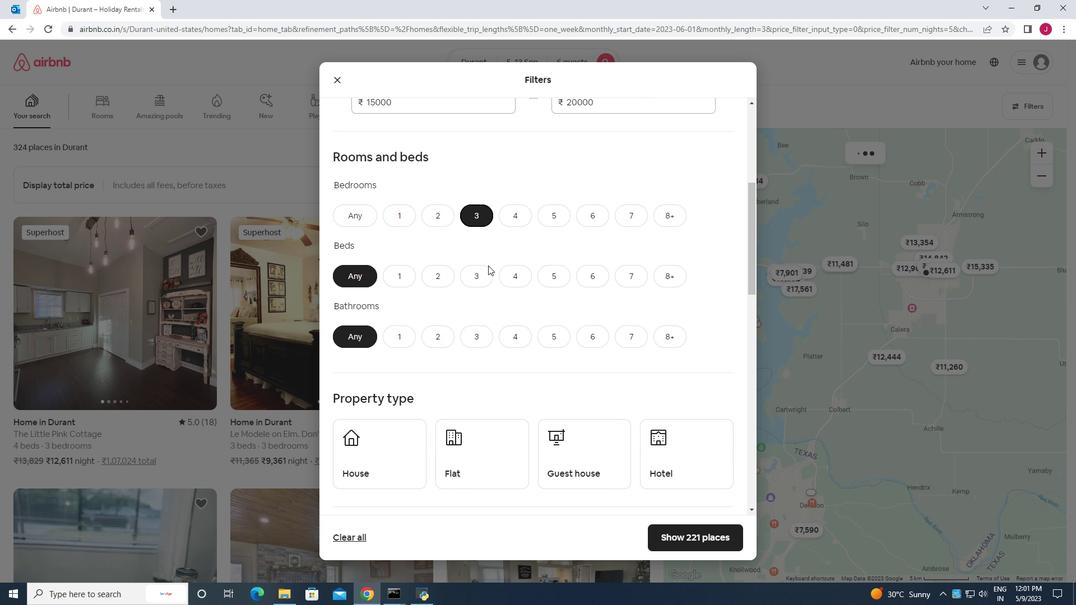 
Action: Mouse moved to (478, 338)
Screenshot: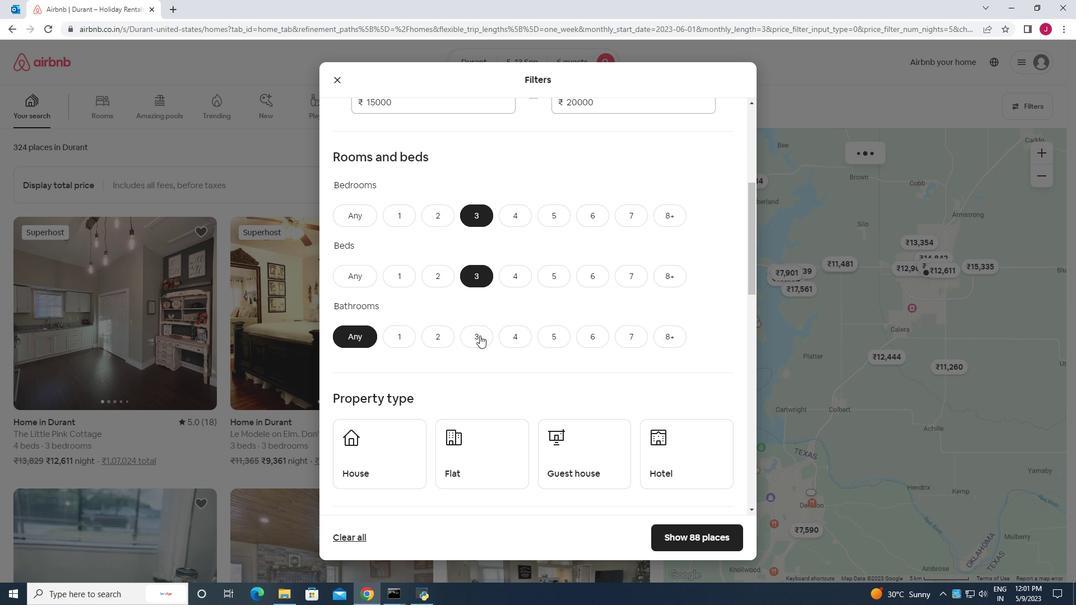 
Action: Mouse pressed left at (478, 338)
Screenshot: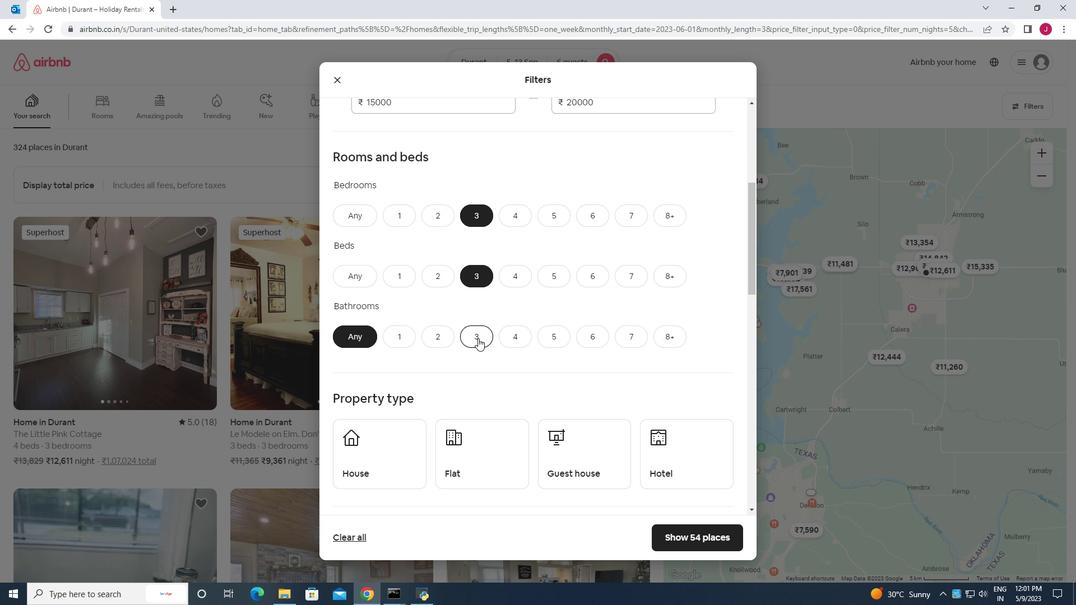 
Action: Mouse moved to (477, 338)
Screenshot: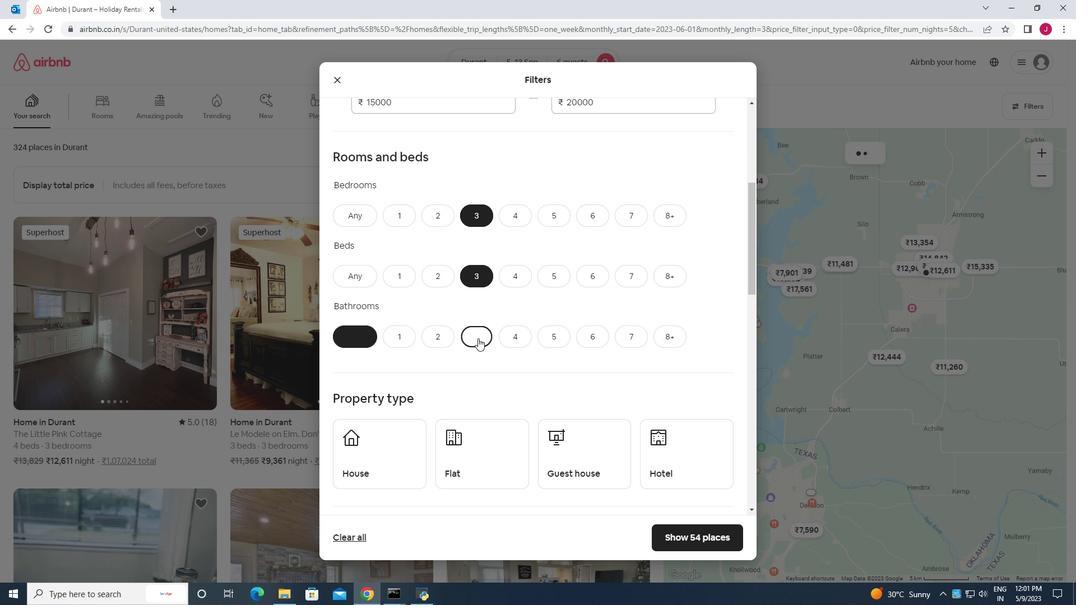 
